 Task: Search one way flight ticket for 4 adults, 2 children, 2 infants in seat and 1 infant on lap in economy from New York/islip: Long Island Macarthur Airport to Jacksonville: Albert J. Ellis Airport on 8-3-2023. Choice of flights is American. Number of bags: 1 carry on bag. Price is upto 85000. Outbound departure time preference is 6:45. Return departure time preference is 16:45.
Action: Mouse moved to (290, 413)
Screenshot: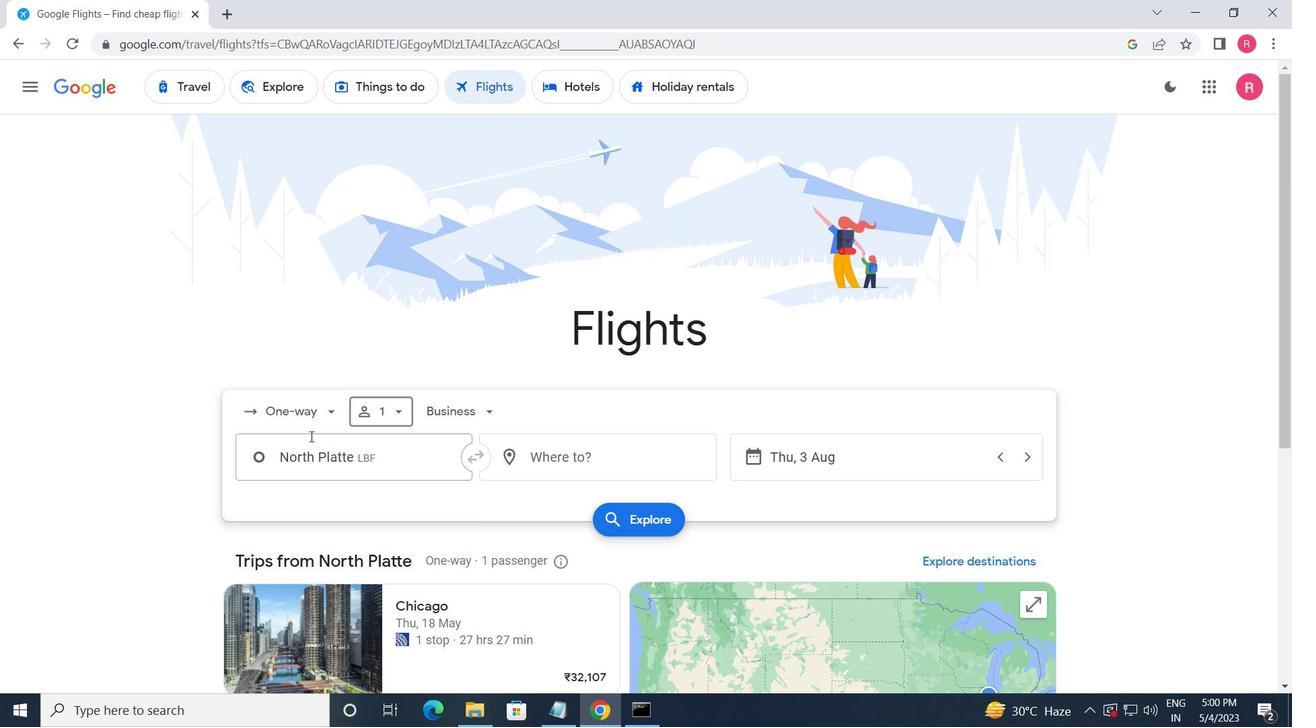 
Action: Mouse pressed left at (290, 413)
Screenshot: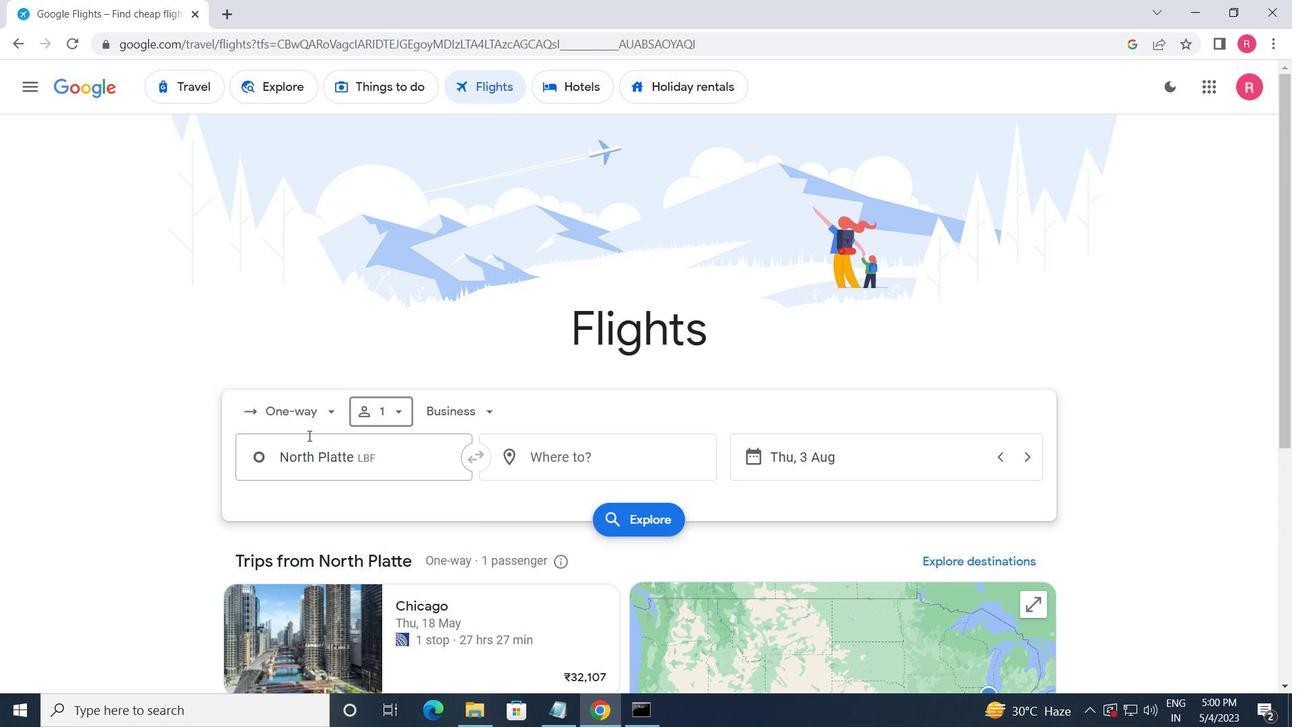 
Action: Mouse moved to (337, 479)
Screenshot: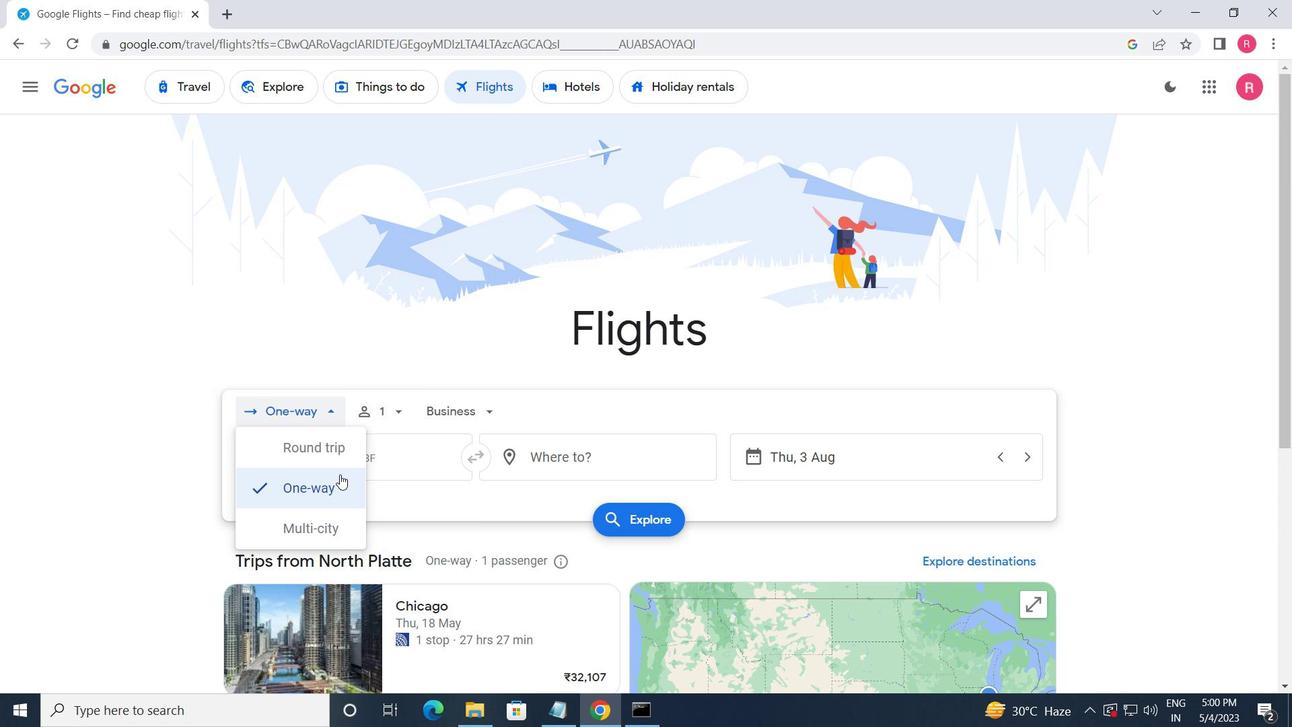 
Action: Mouse pressed left at (337, 479)
Screenshot: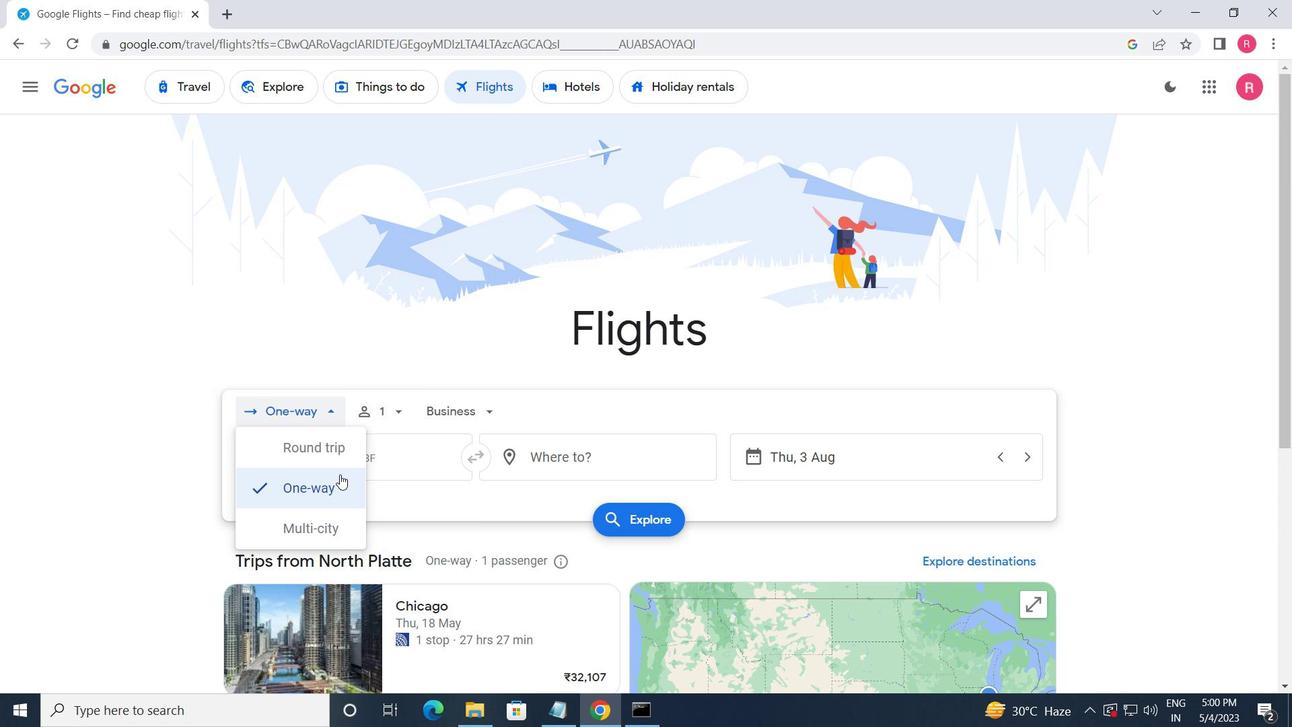 
Action: Mouse moved to (388, 417)
Screenshot: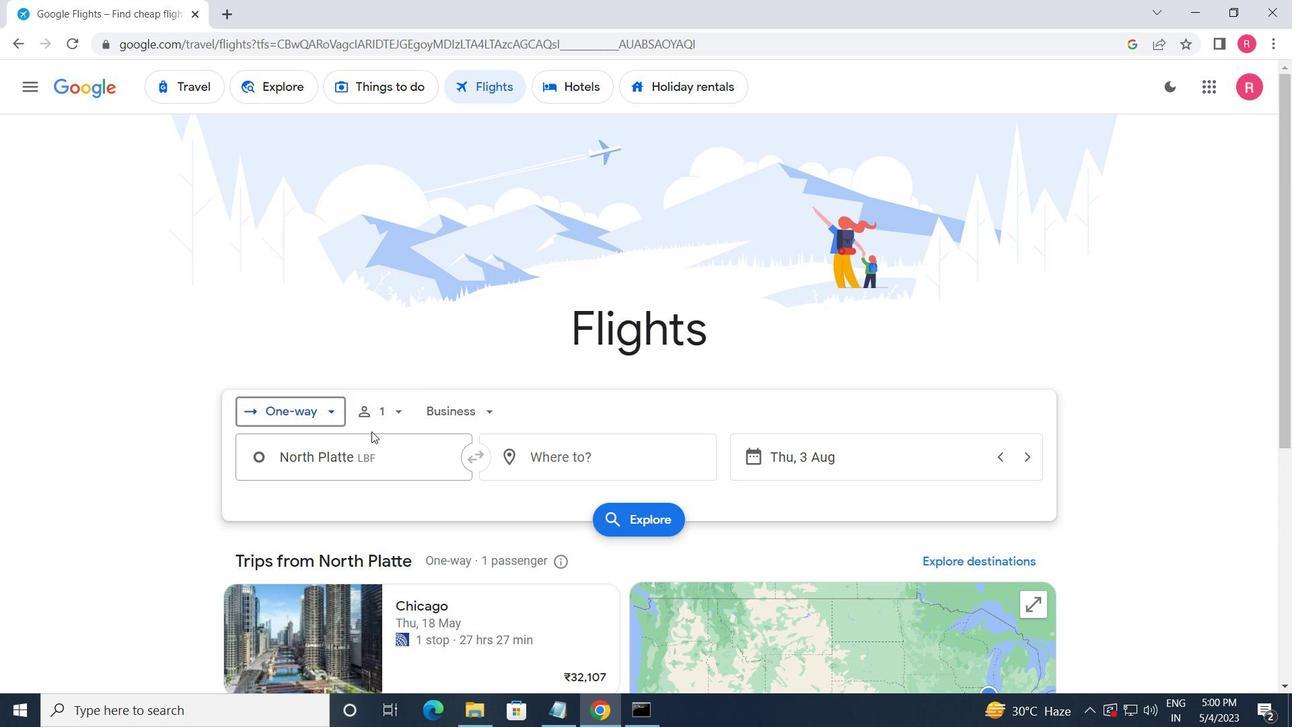 
Action: Mouse pressed left at (388, 417)
Screenshot: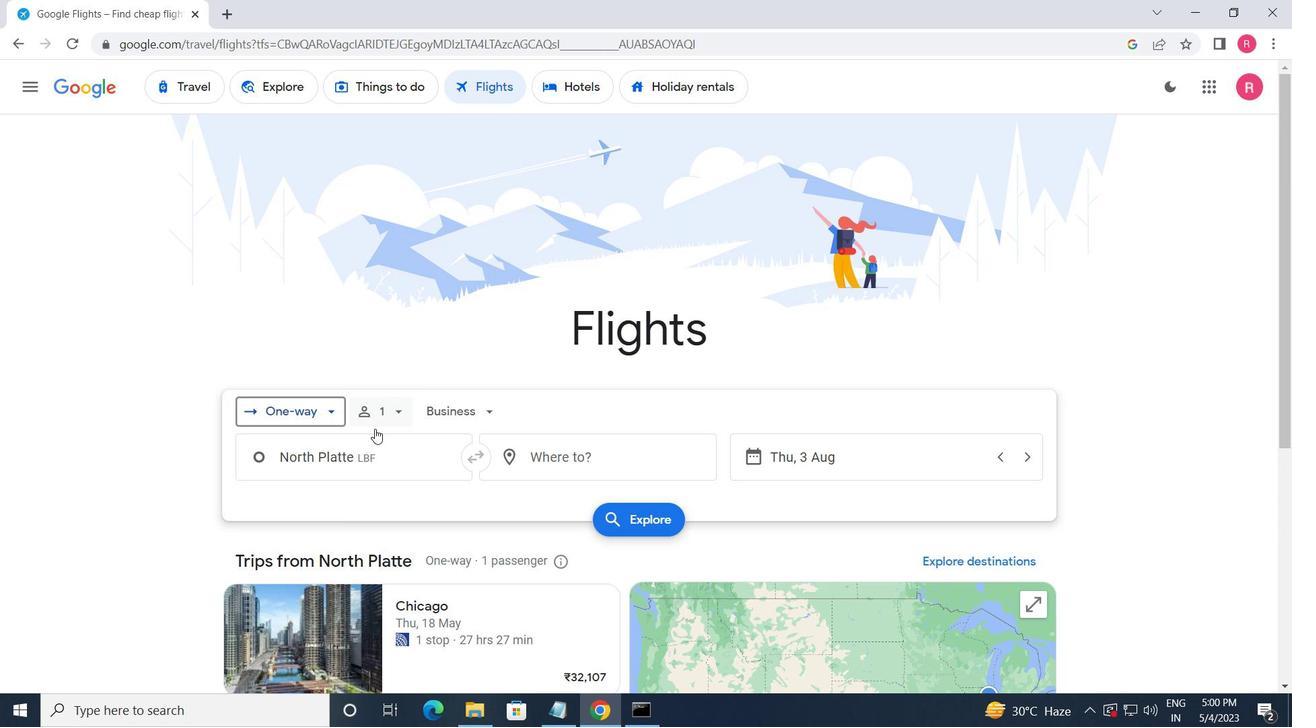 
Action: Mouse moved to (526, 461)
Screenshot: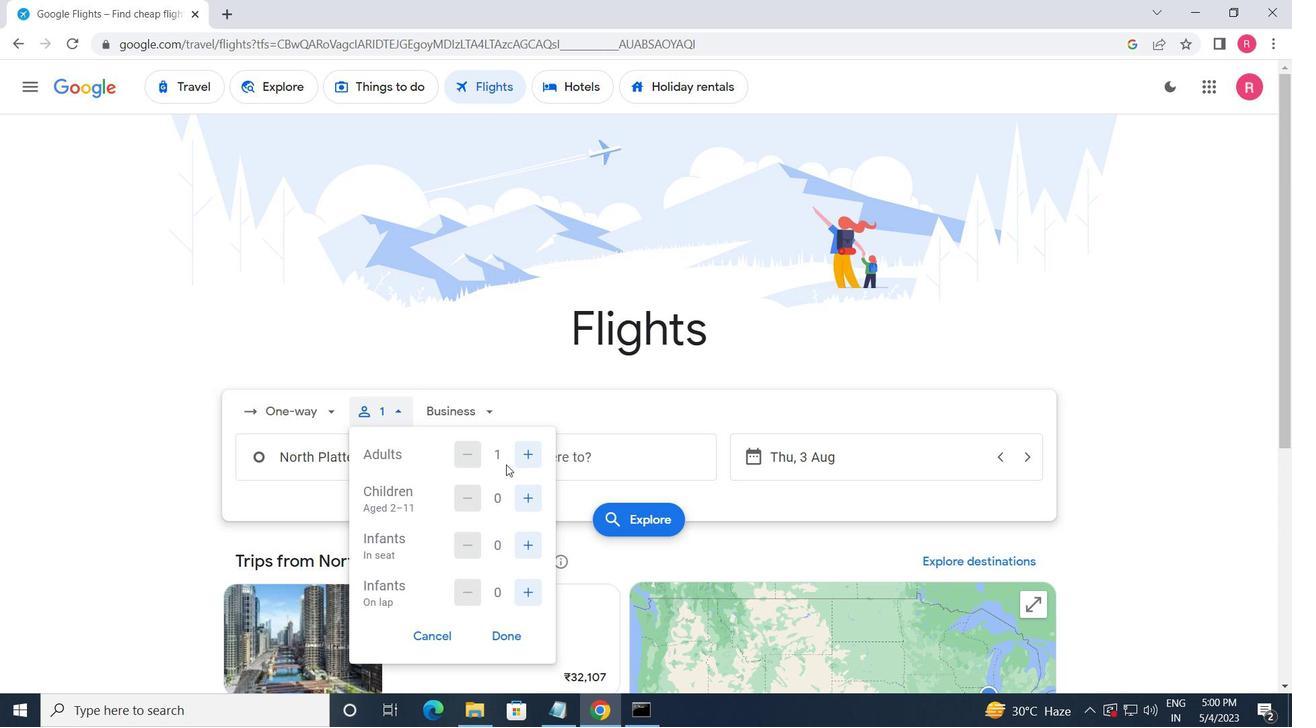 
Action: Mouse pressed left at (526, 461)
Screenshot: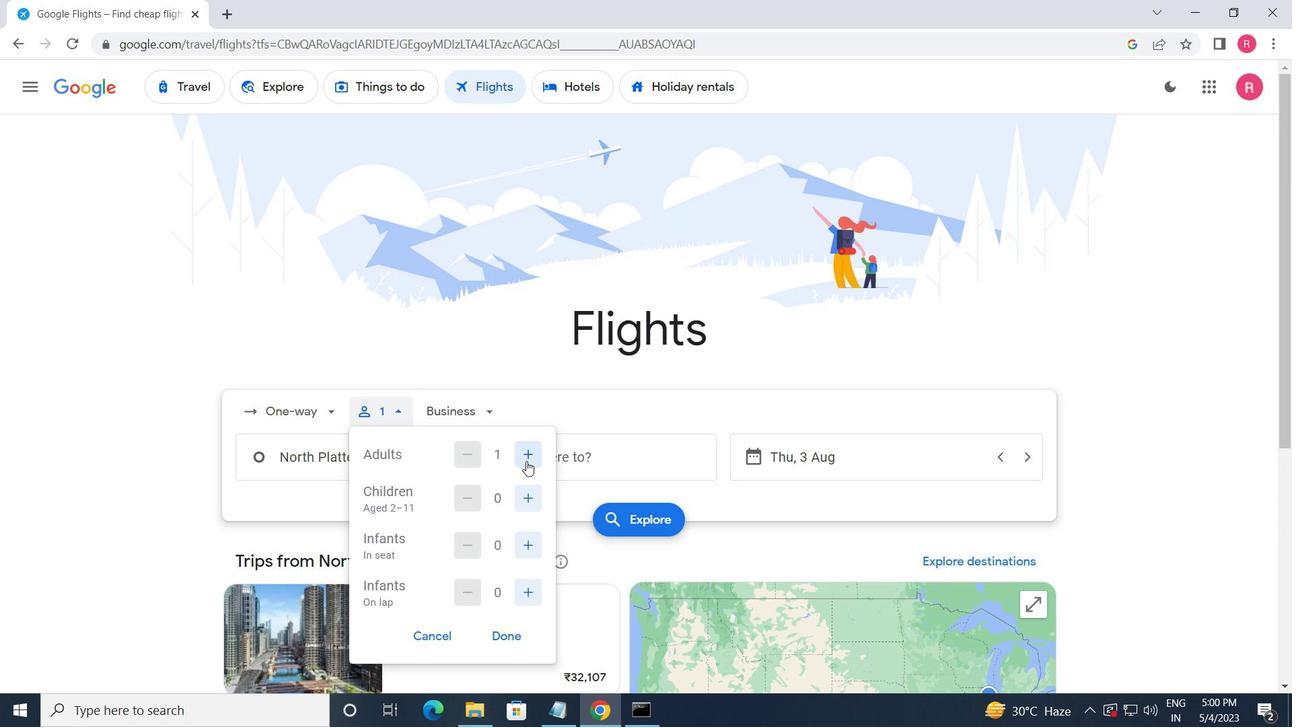 
Action: Mouse moved to (526, 460)
Screenshot: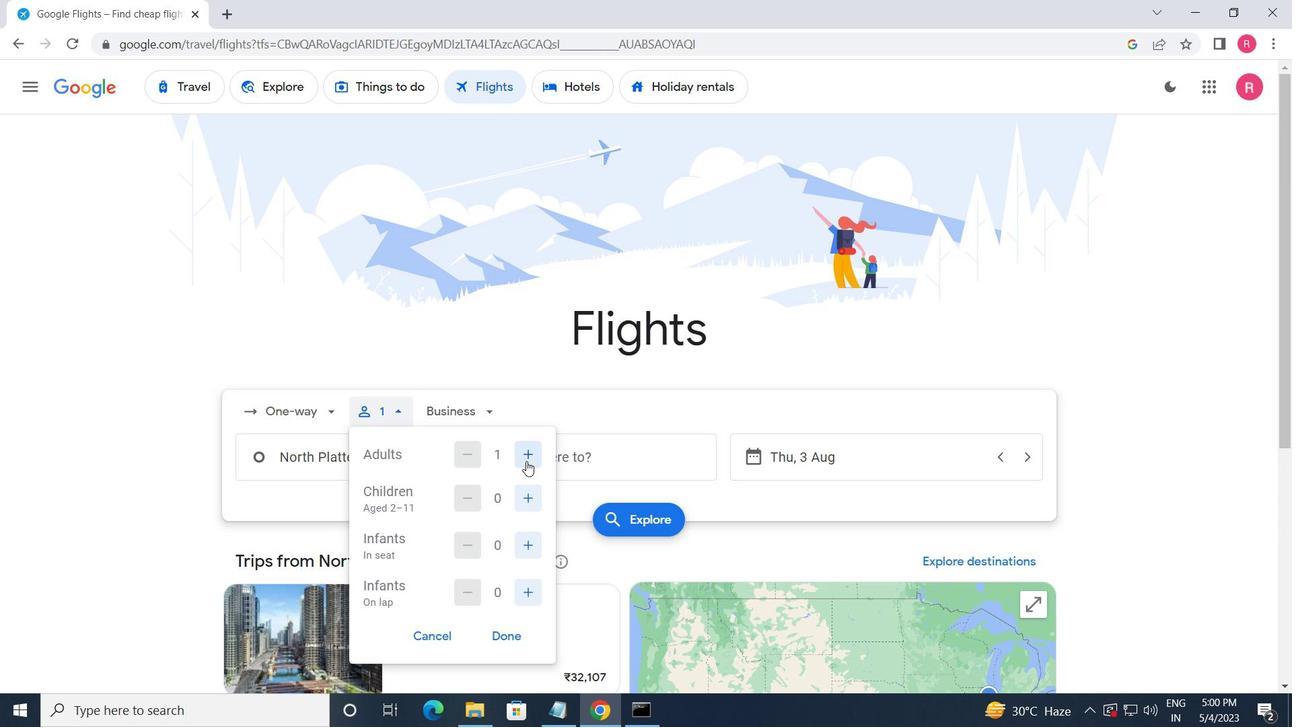 
Action: Mouse pressed left at (526, 460)
Screenshot: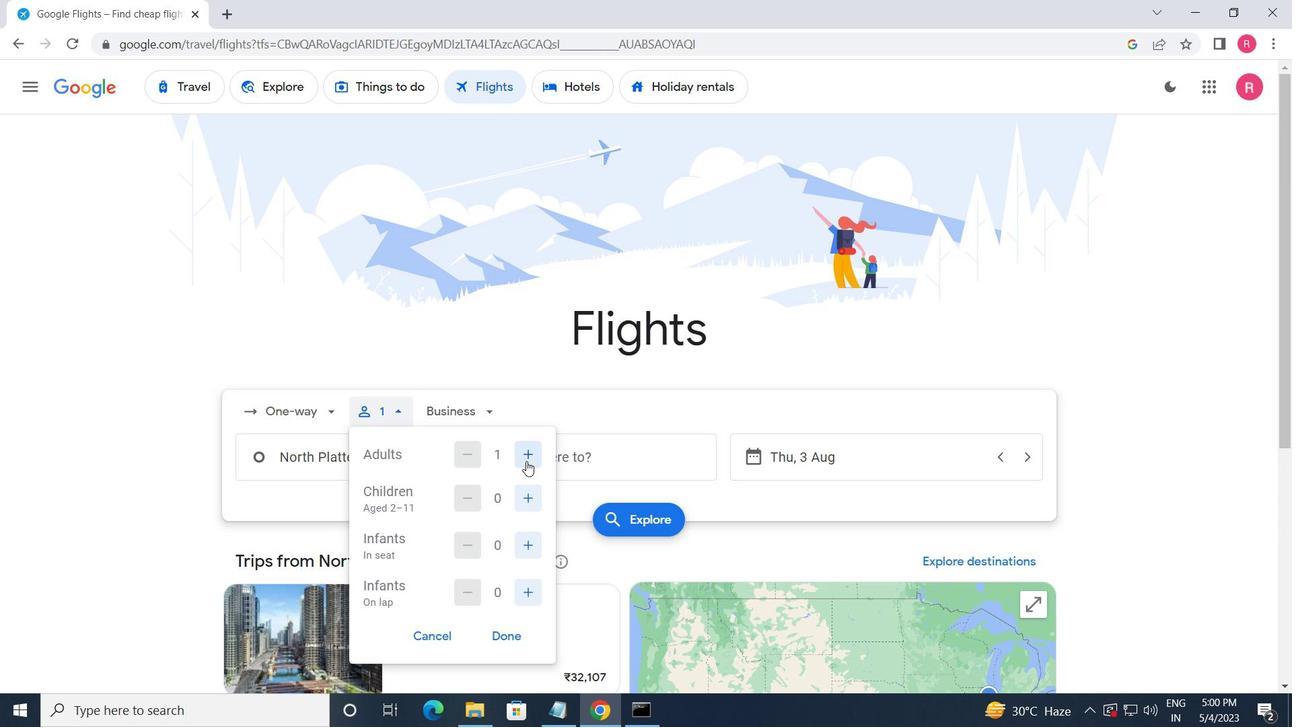 
Action: Mouse moved to (526, 459)
Screenshot: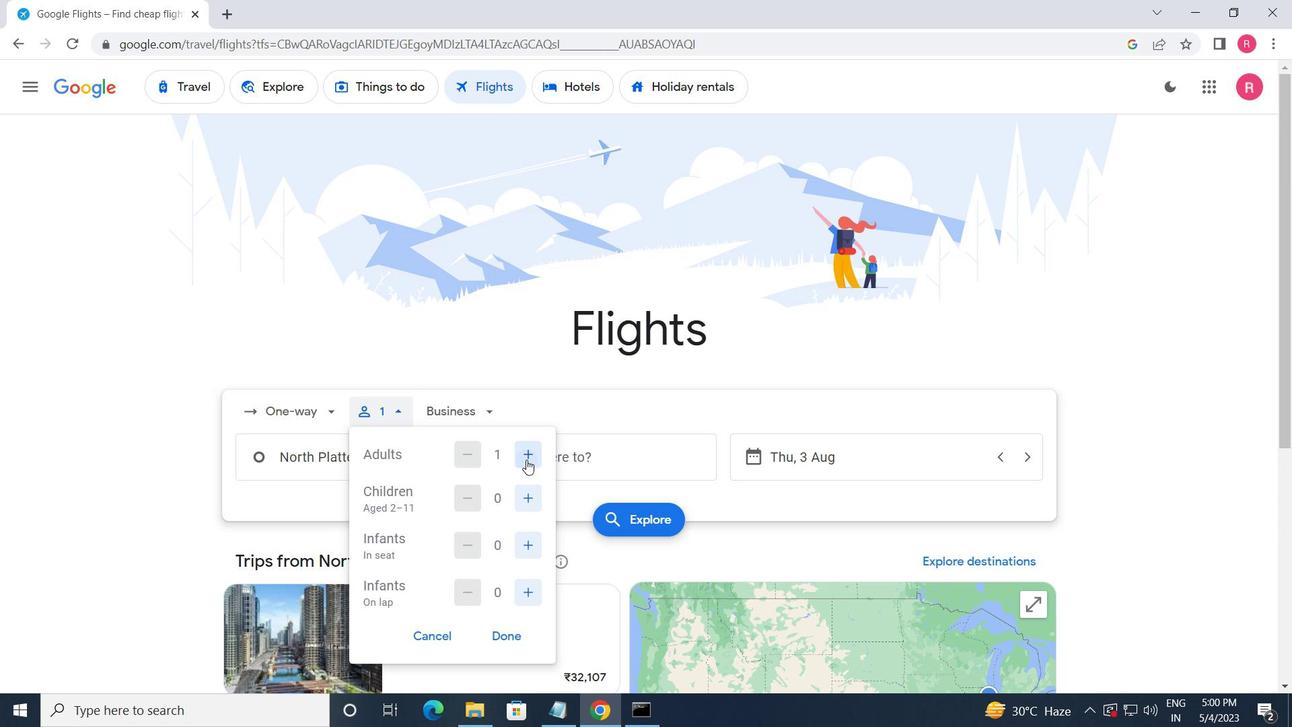 
Action: Mouse pressed left at (526, 459)
Screenshot: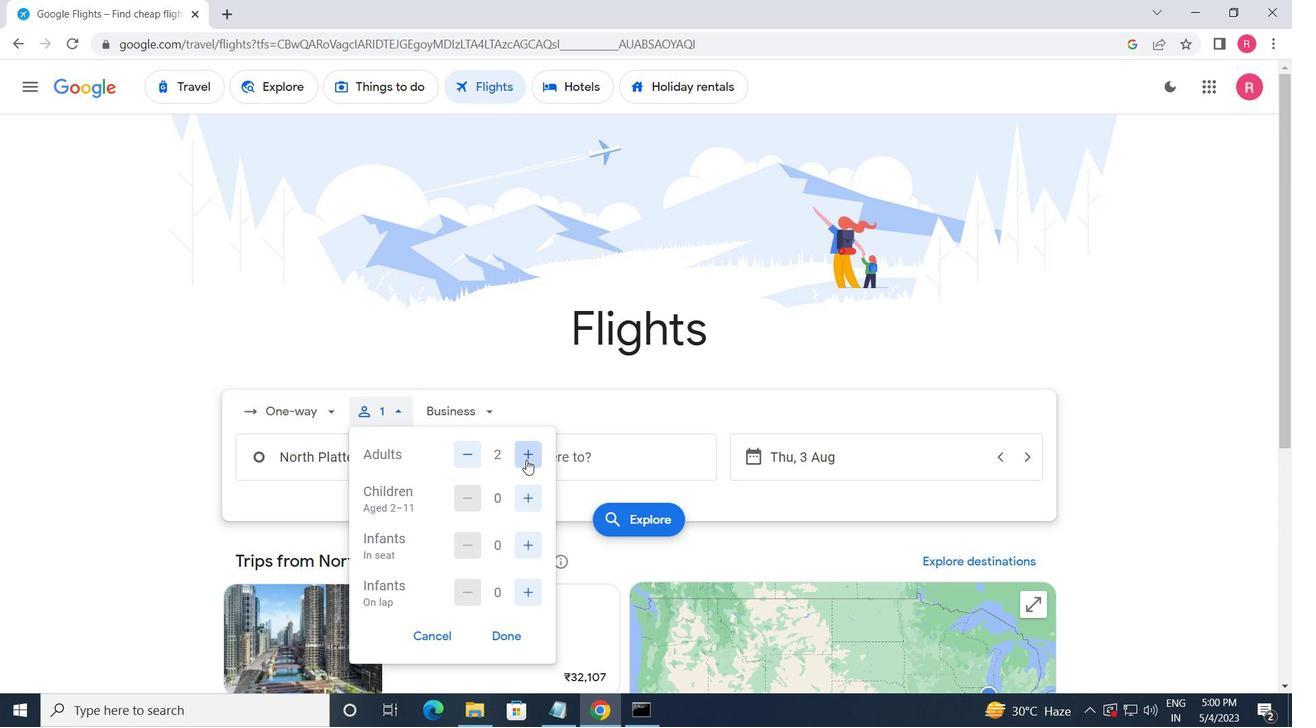 
Action: Mouse moved to (531, 492)
Screenshot: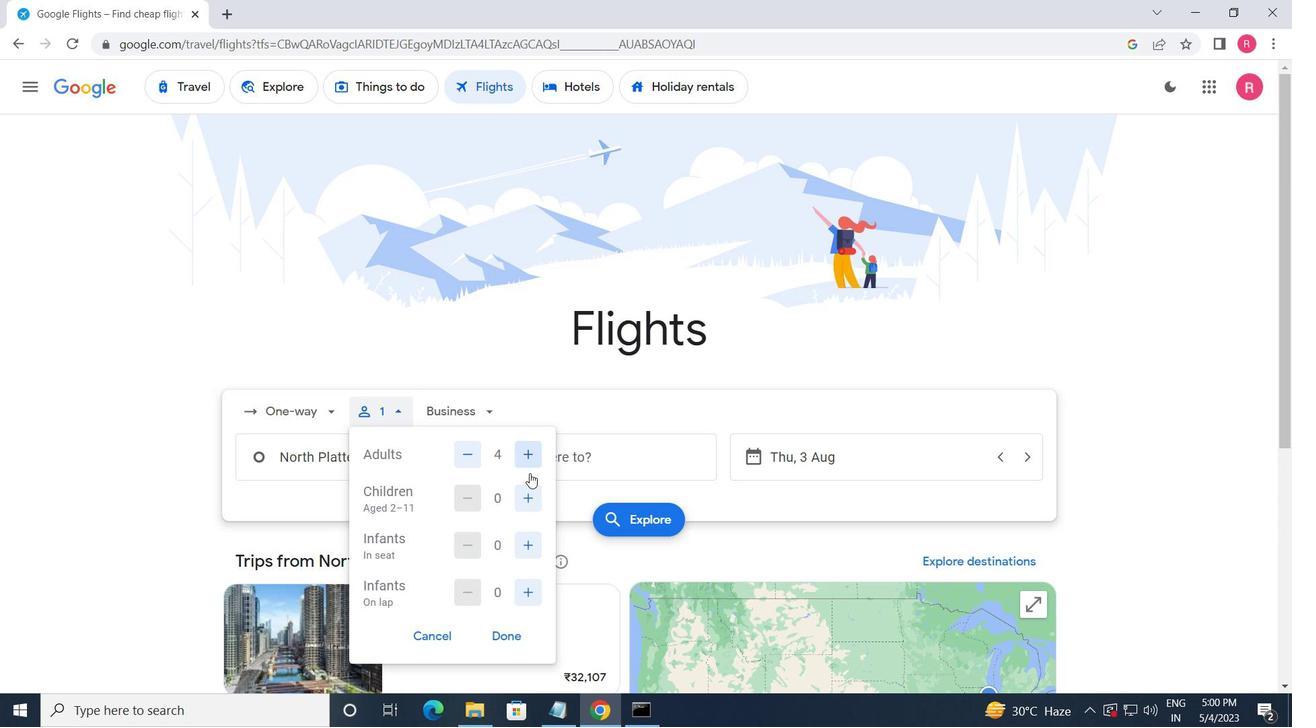
Action: Mouse pressed left at (531, 492)
Screenshot: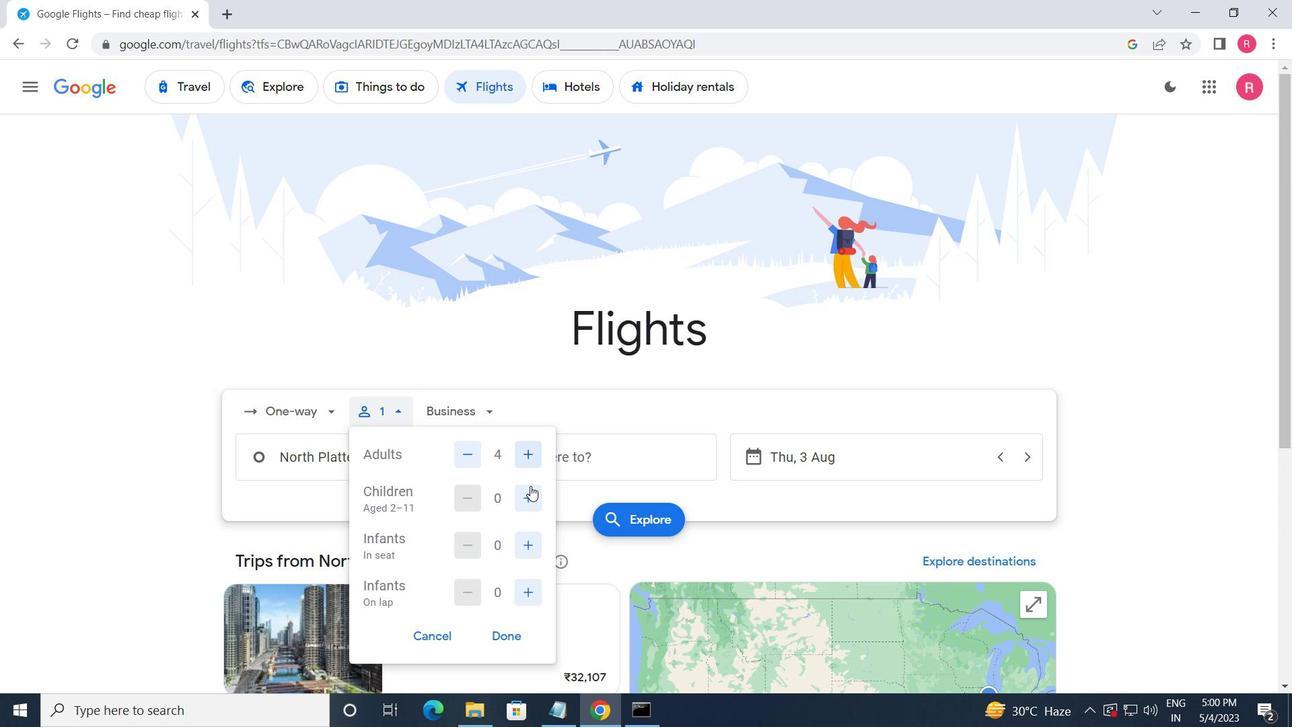 
Action: Mouse pressed left at (531, 492)
Screenshot: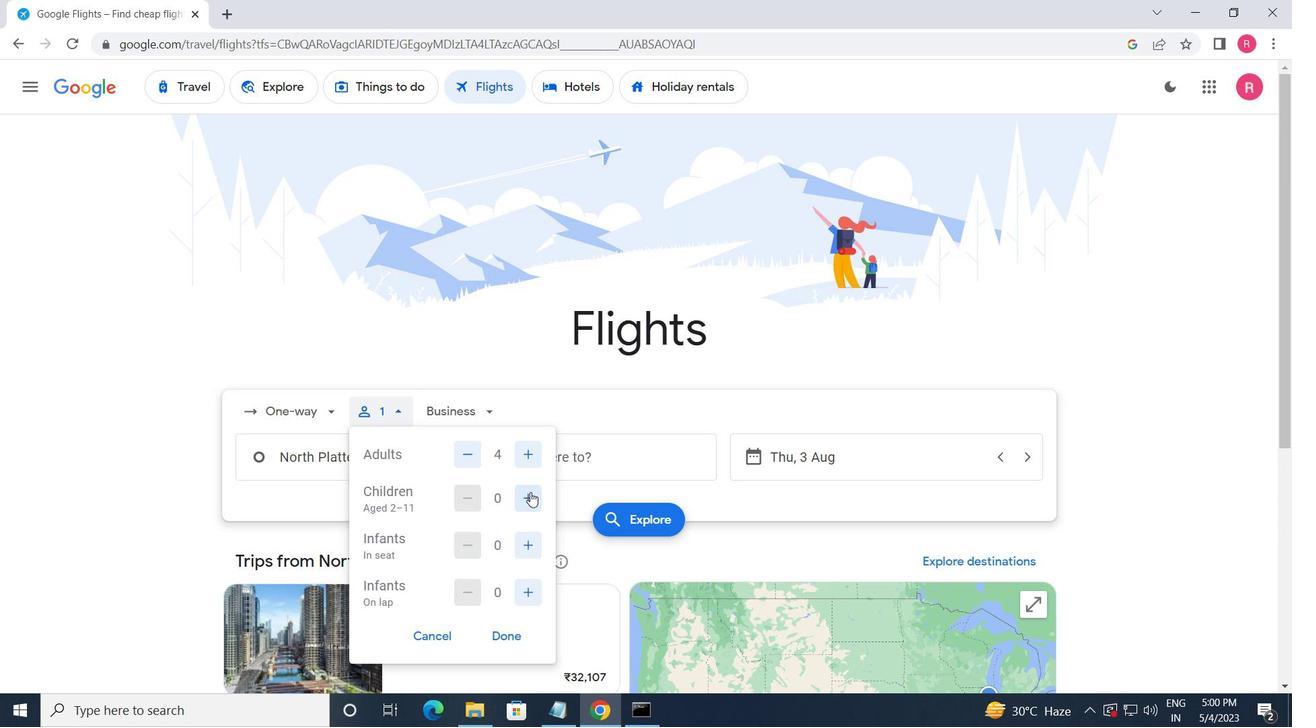 
Action: Mouse moved to (525, 546)
Screenshot: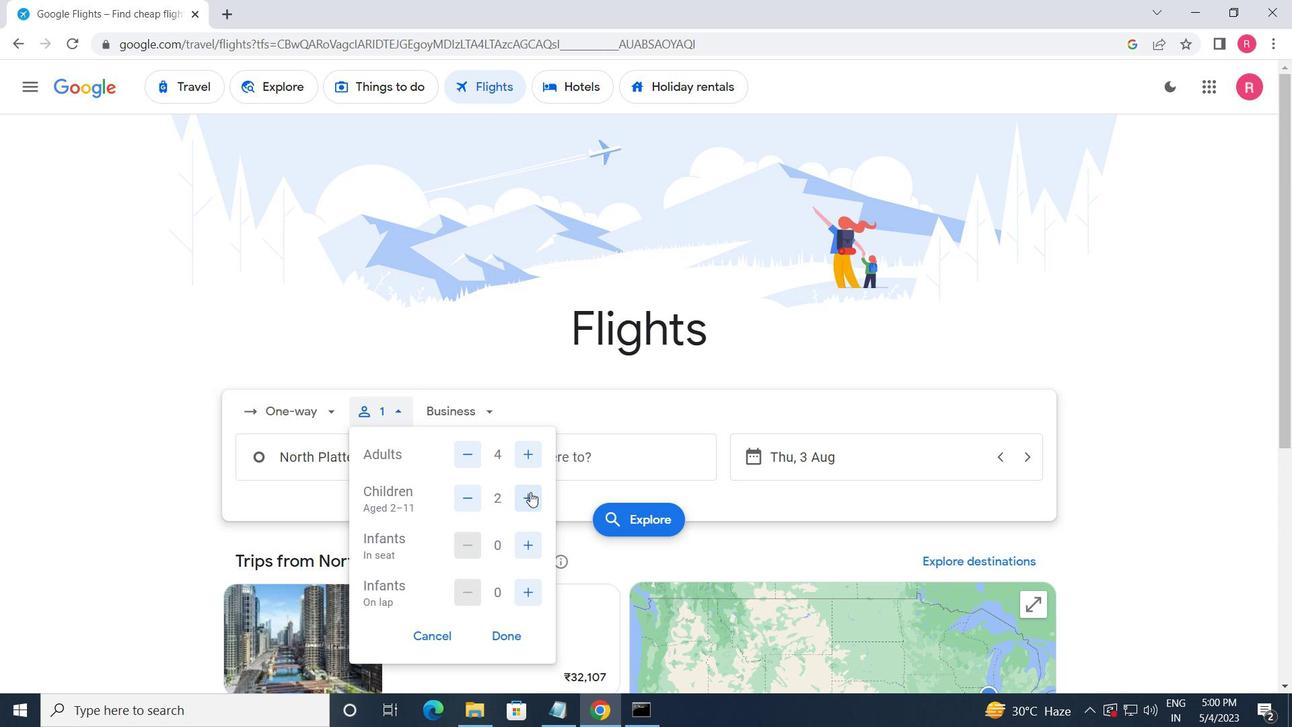 
Action: Mouse pressed left at (525, 546)
Screenshot: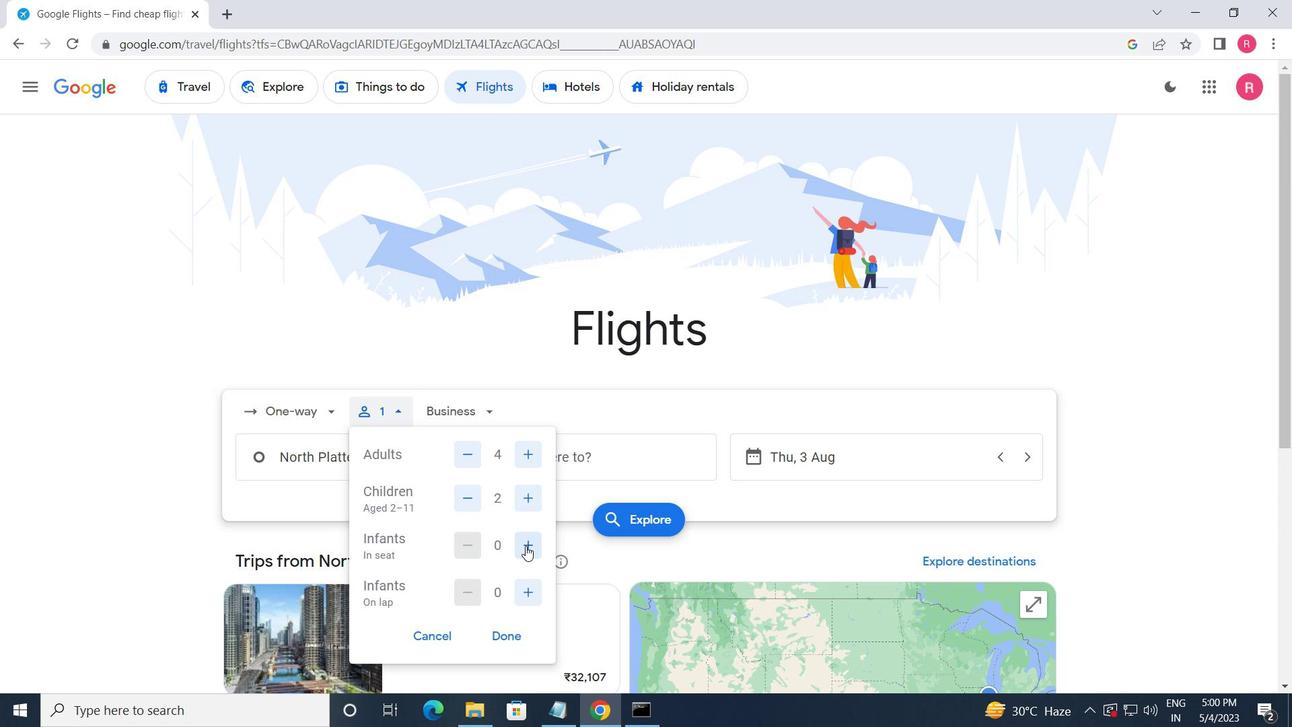 
Action: Mouse pressed left at (525, 546)
Screenshot: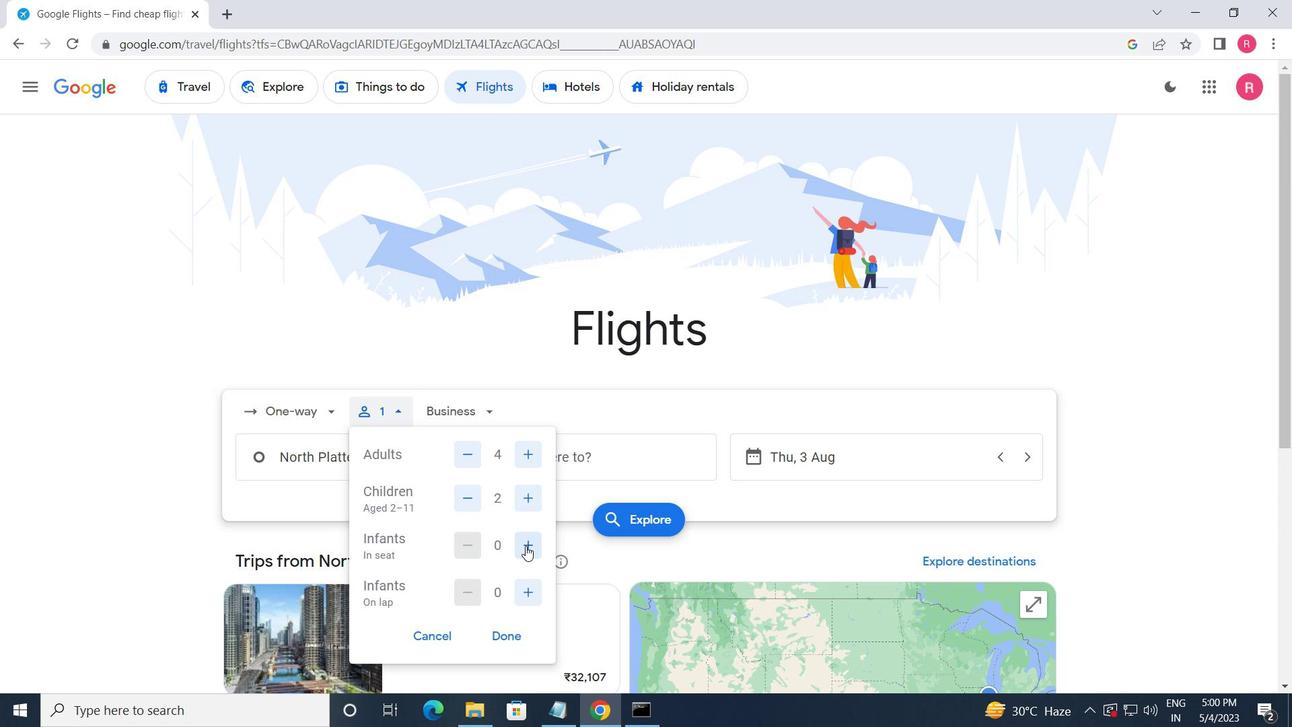 
Action: Mouse moved to (532, 587)
Screenshot: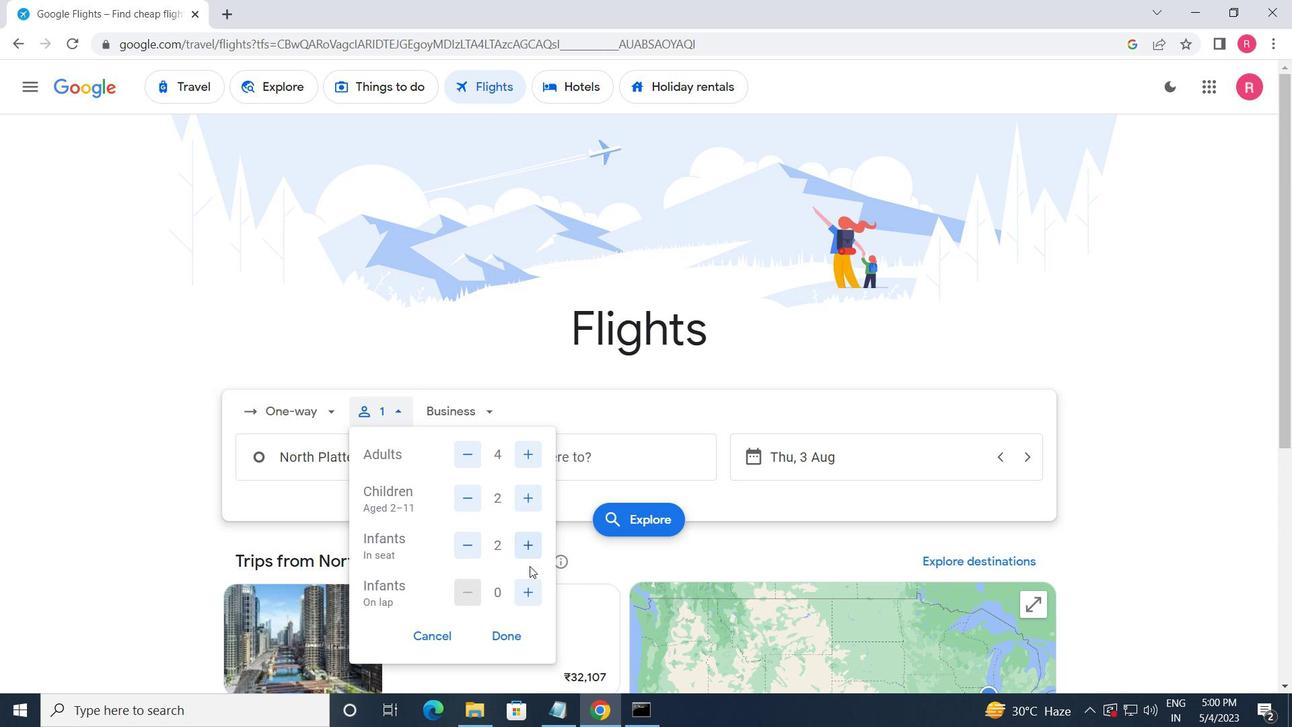 
Action: Mouse pressed left at (532, 587)
Screenshot: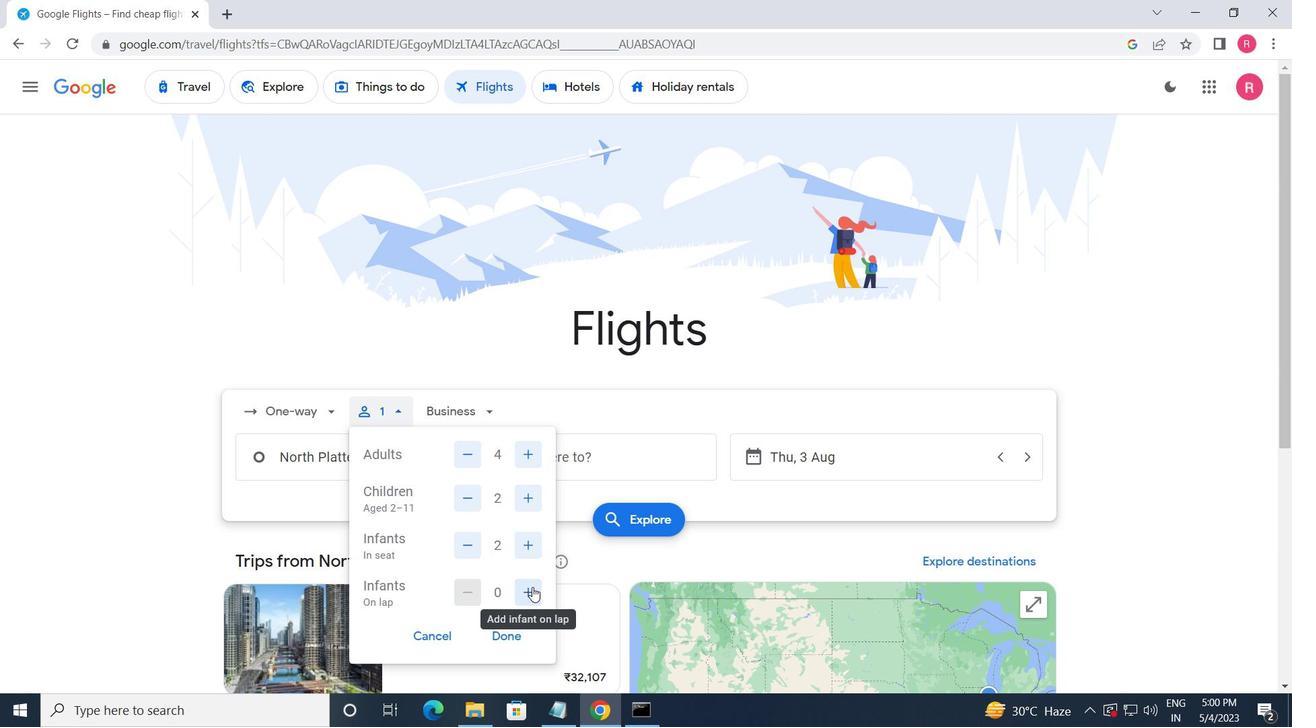 
Action: Mouse moved to (456, 402)
Screenshot: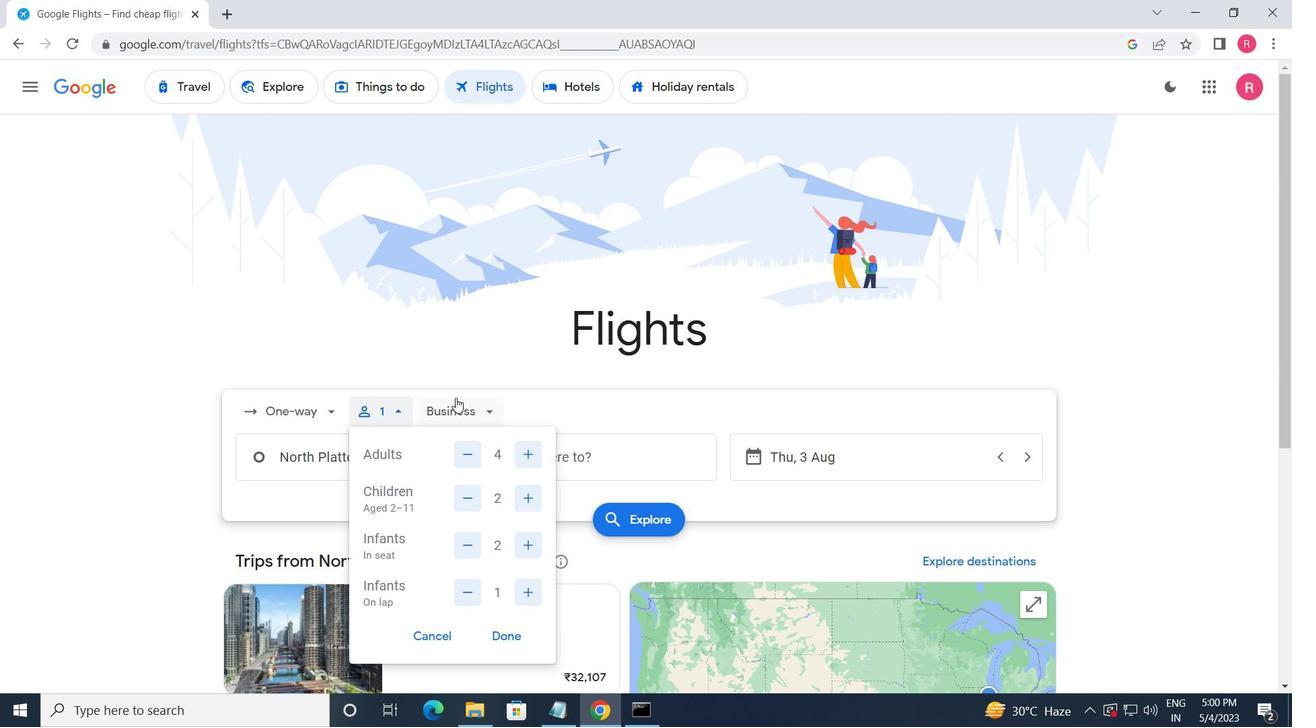 
Action: Mouse pressed left at (456, 402)
Screenshot: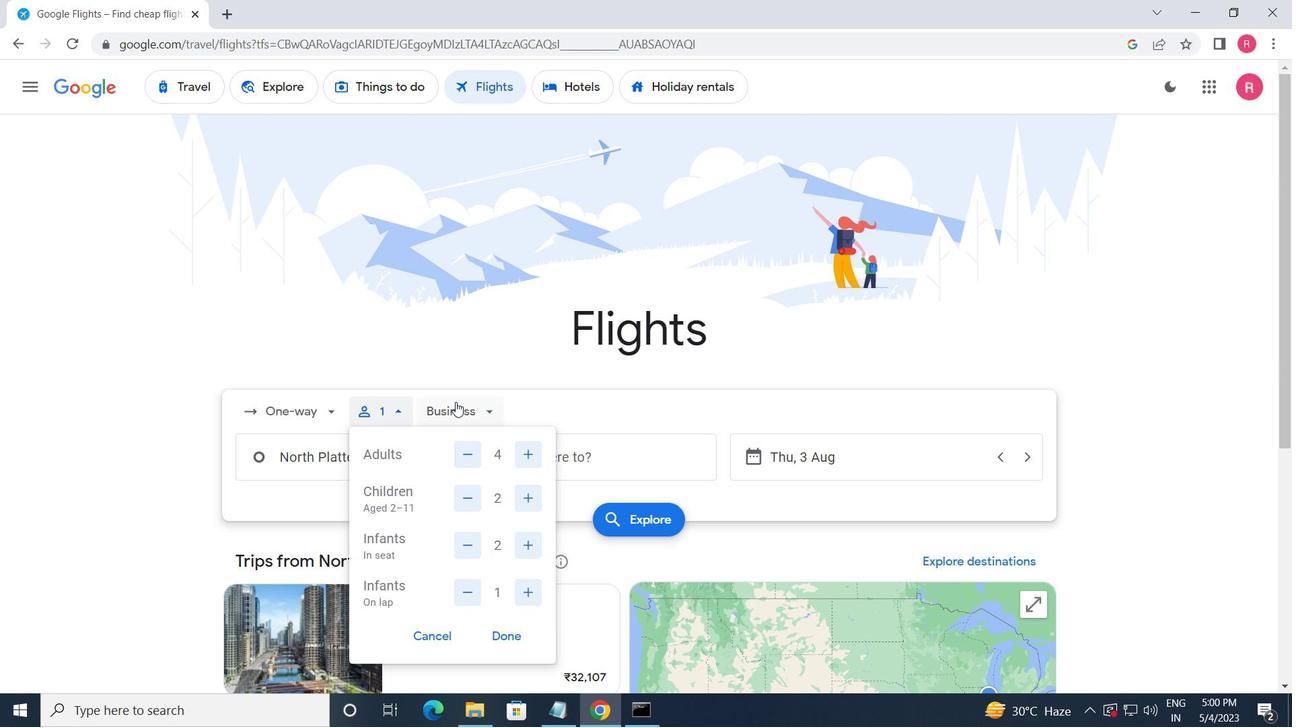 
Action: Mouse moved to (484, 461)
Screenshot: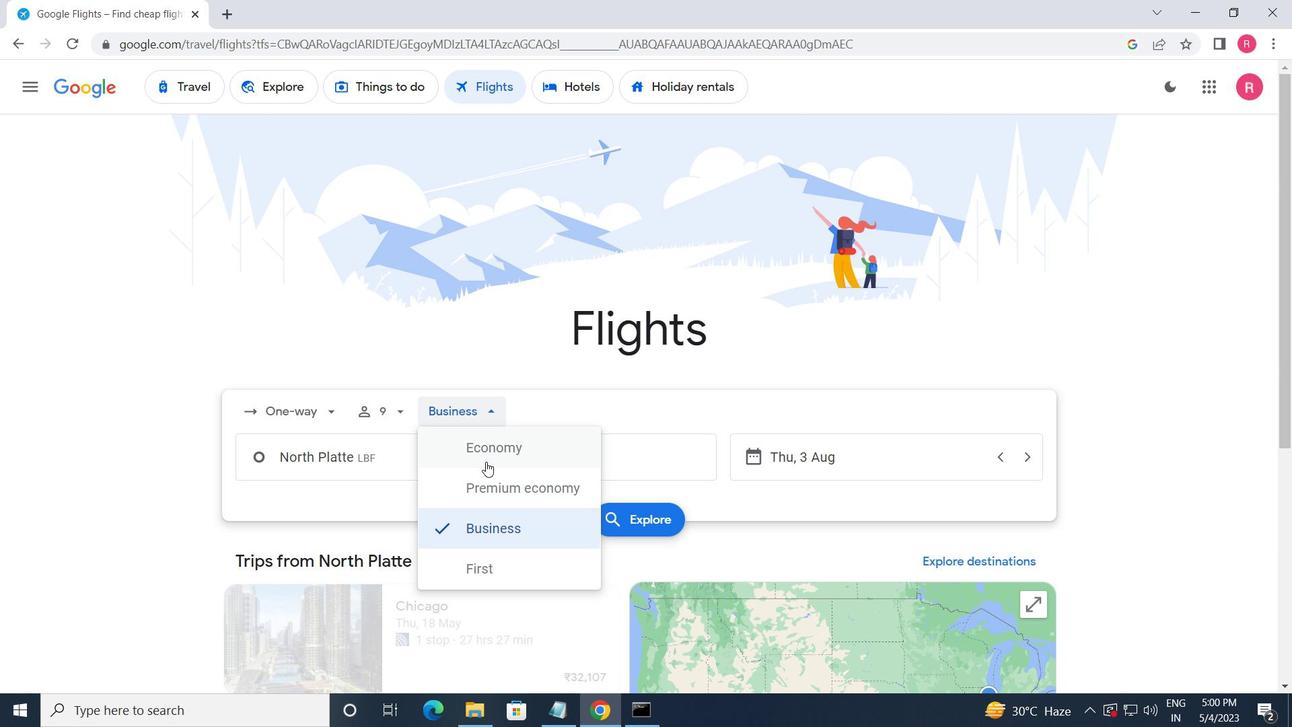 
Action: Mouse pressed left at (484, 461)
Screenshot: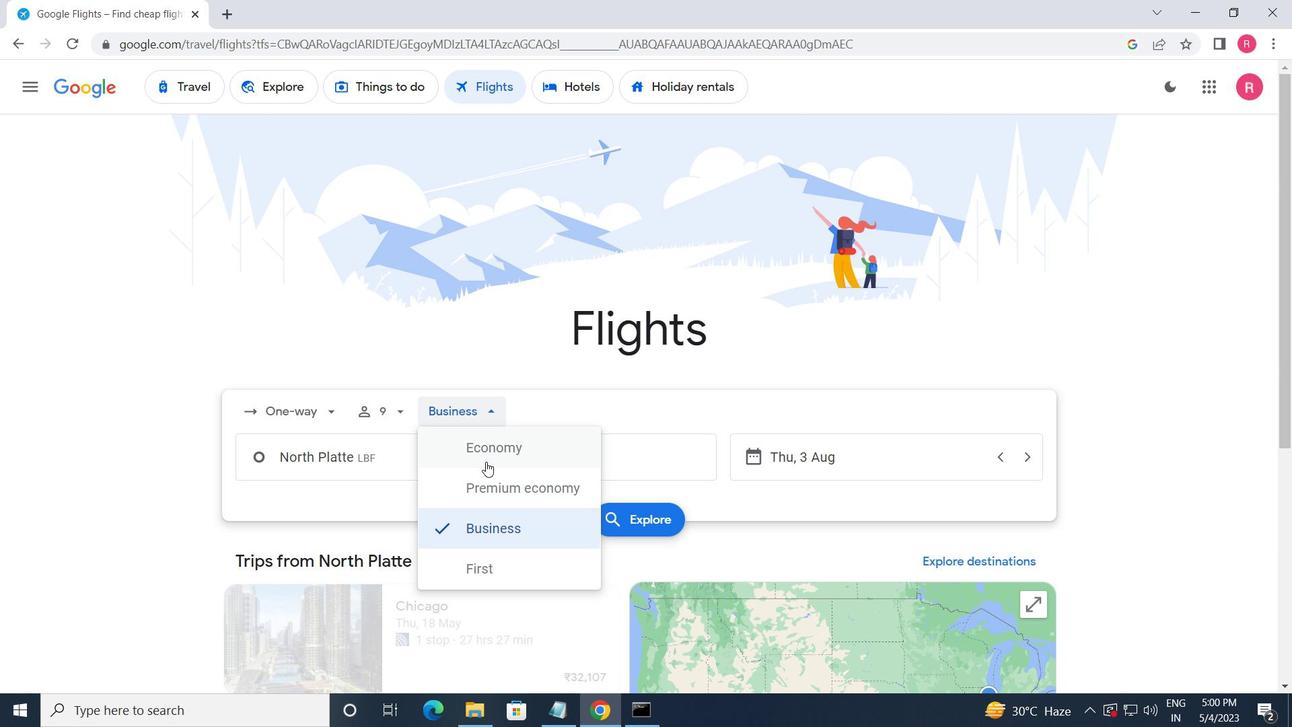 
Action: Mouse moved to (405, 466)
Screenshot: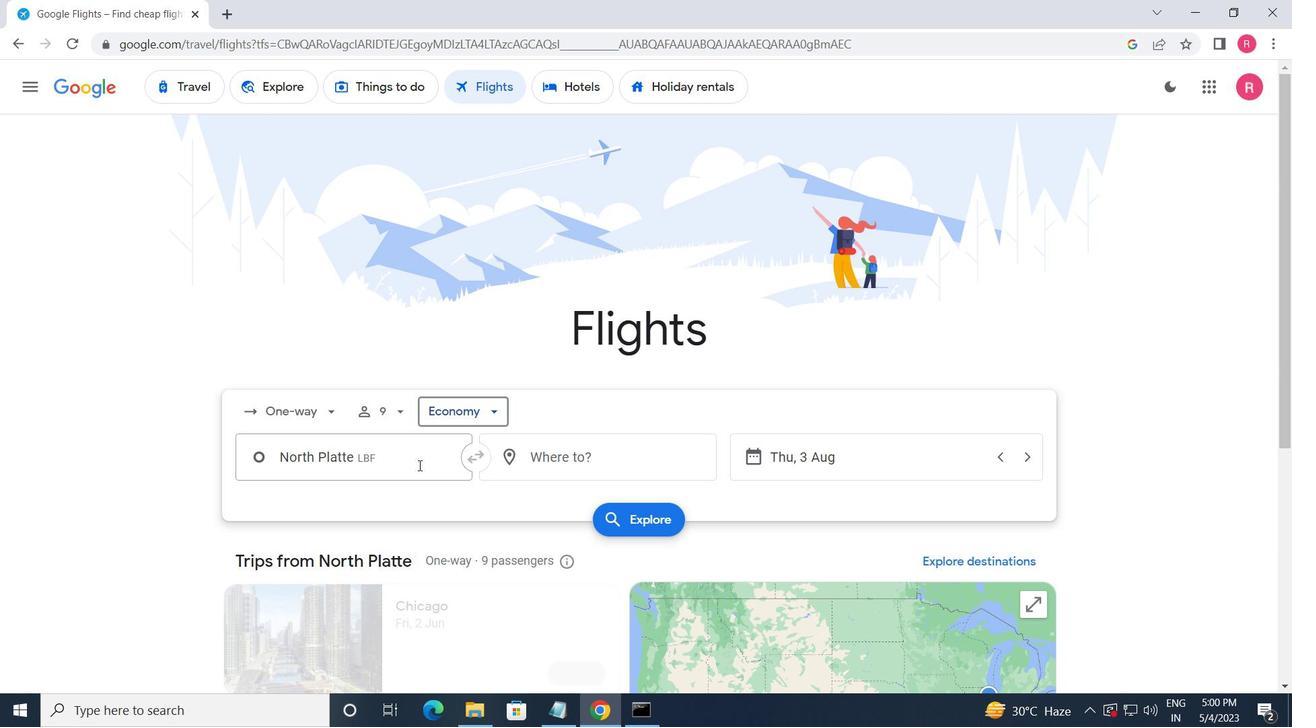
Action: Mouse pressed left at (405, 466)
Screenshot: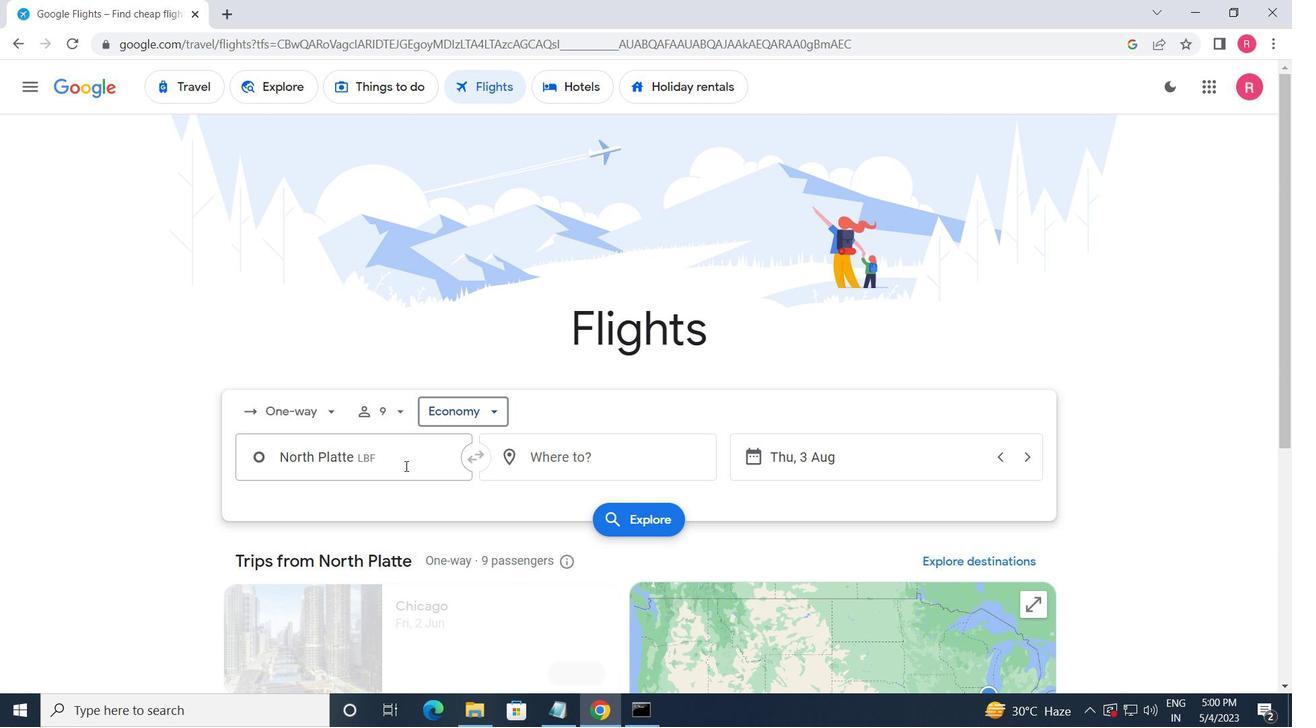 
Action: Key pressed <Key.backspace><Key.shift_r>New<Key.space><Key.backspace><Key.backspace><Key.backspace><Key.backspace><Key.backspace><Key.backspace><Key.backspace><Key.backspace><Key.backspace><Key.backspace><Key.backspace><Key.shift_r>Long<Key.space><Key.shift_r>Is
Screenshot: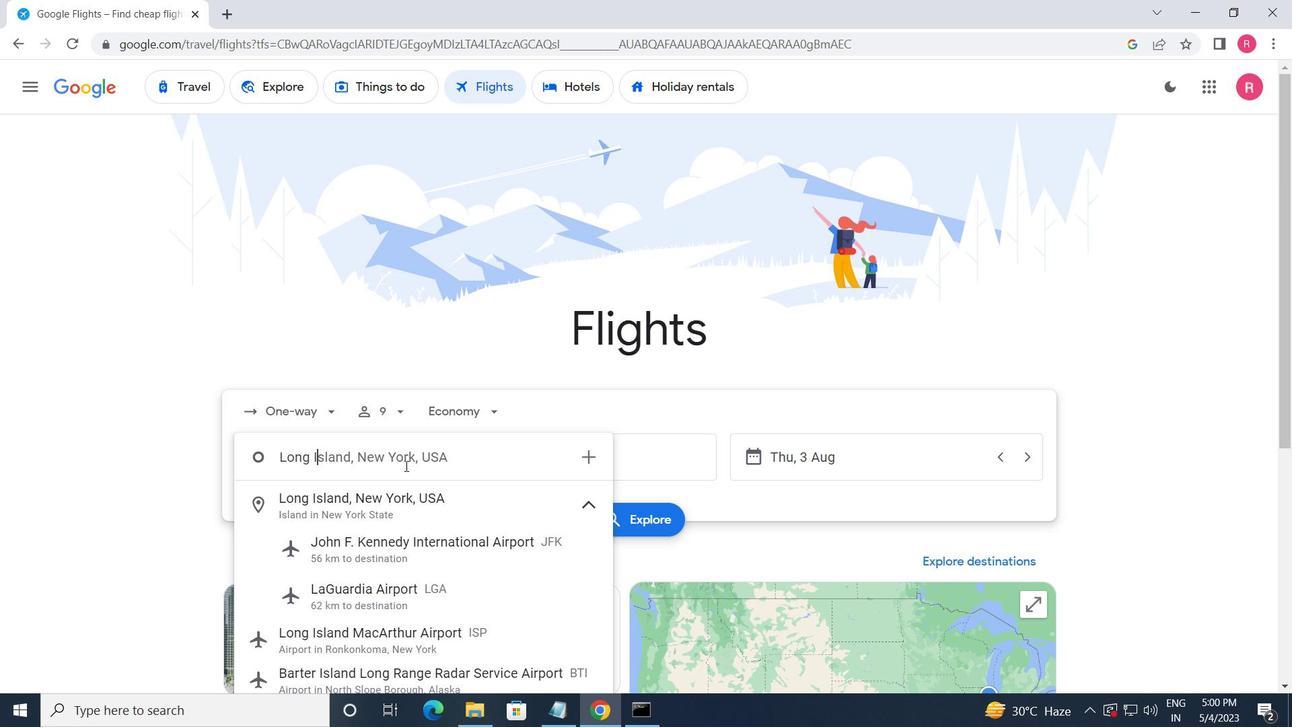 
Action: Mouse moved to (372, 626)
Screenshot: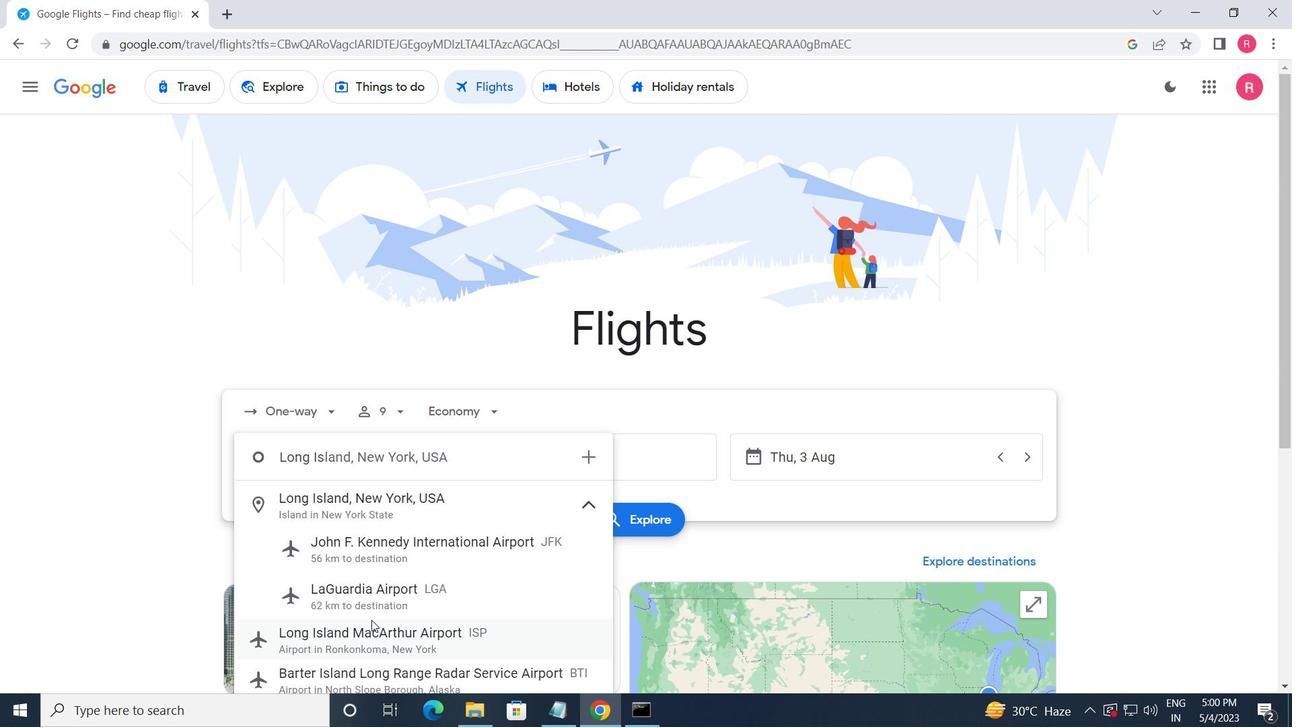
Action: Mouse pressed left at (372, 626)
Screenshot: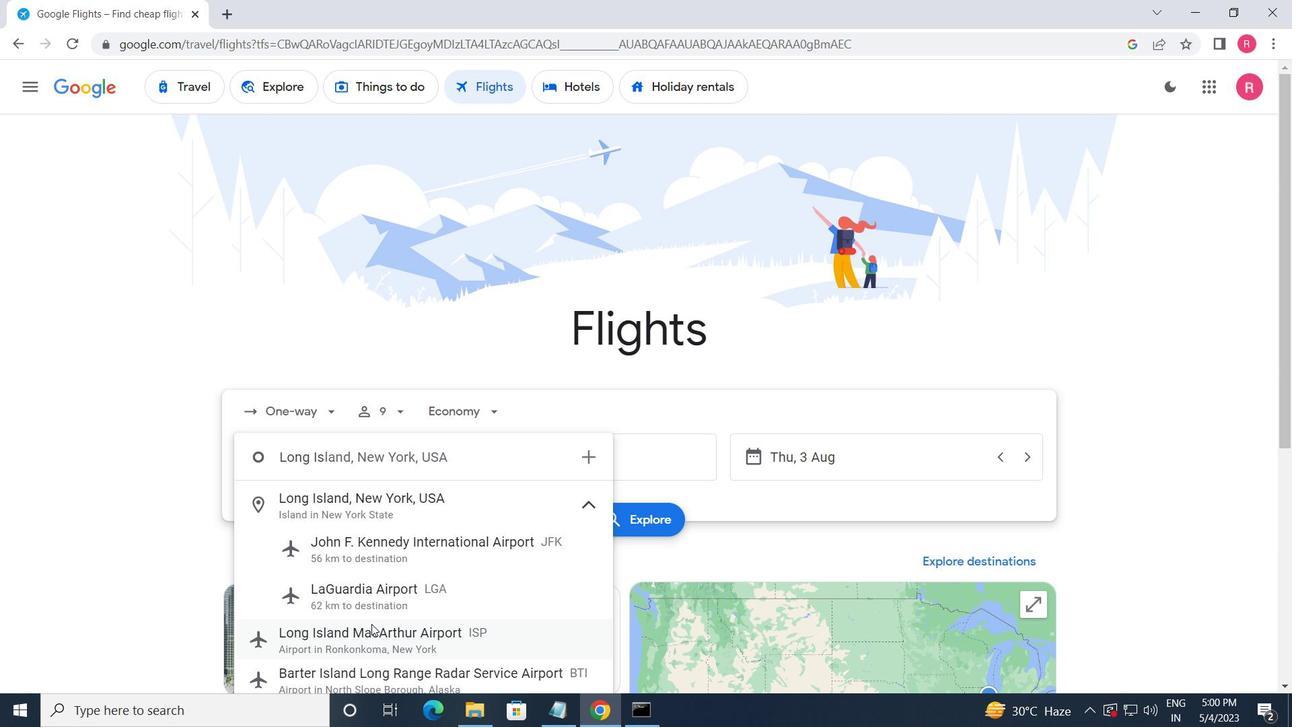
Action: Mouse moved to (618, 466)
Screenshot: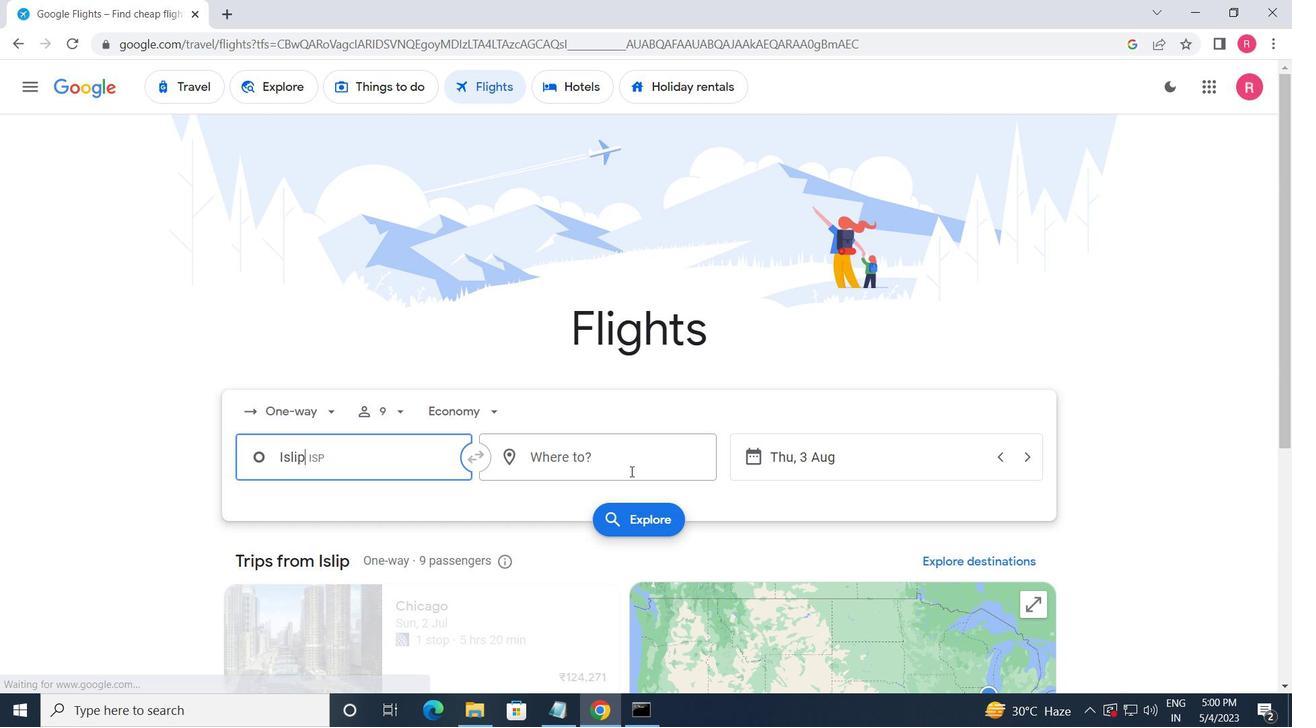 
Action: Mouse pressed left at (618, 466)
Screenshot: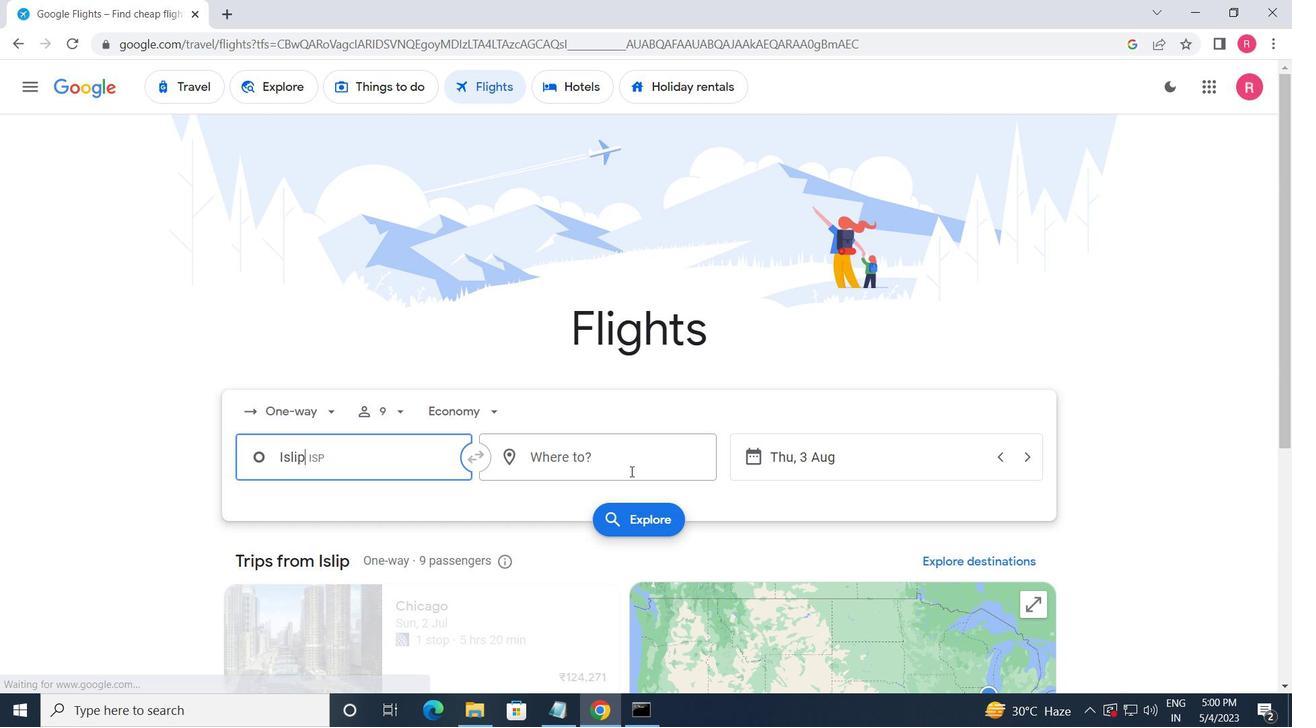 
Action: Mouse moved to (609, 630)
Screenshot: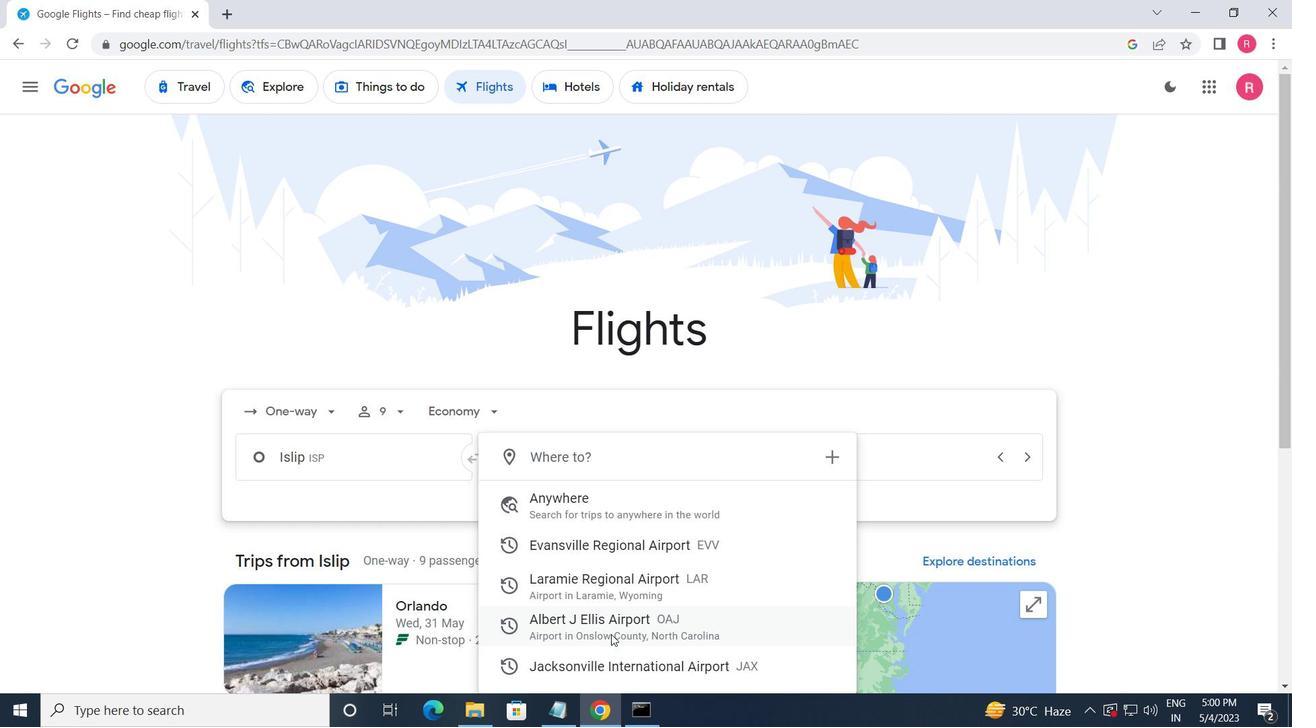 
Action: Mouse pressed left at (609, 630)
Screenshot: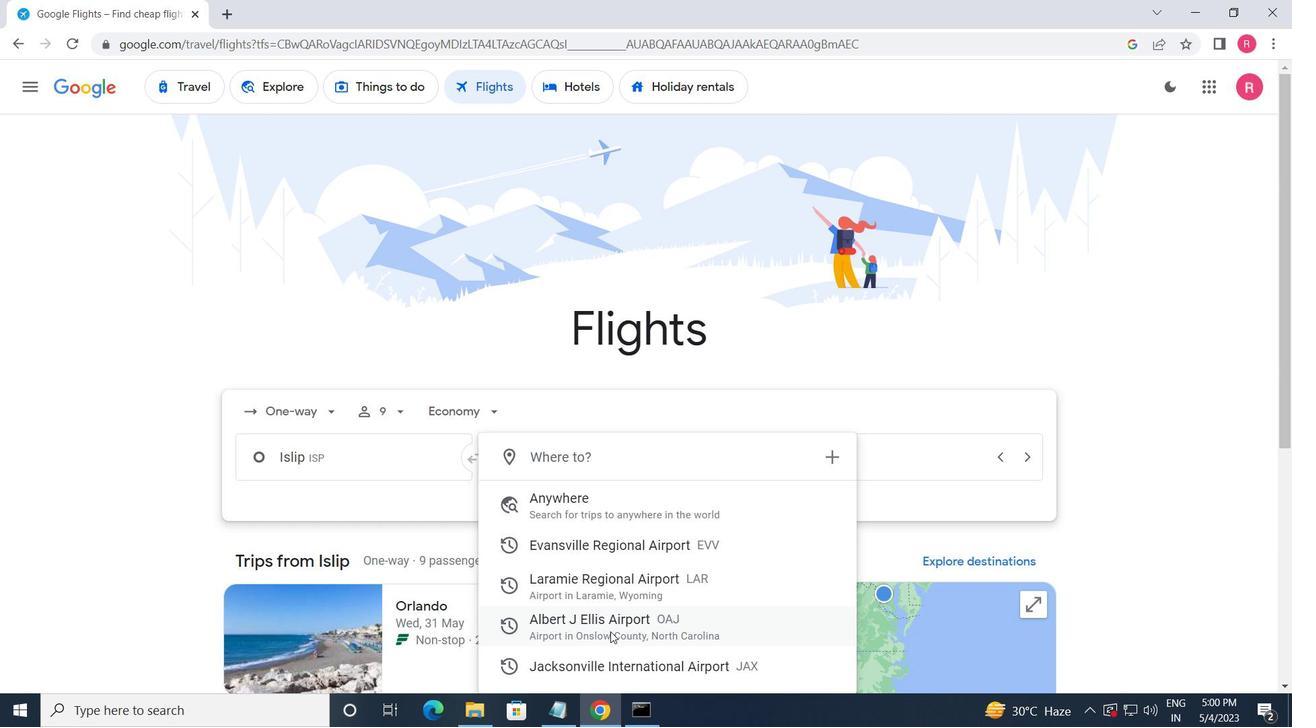 
Action: Mouse moved to (867, 457)
Screenshot: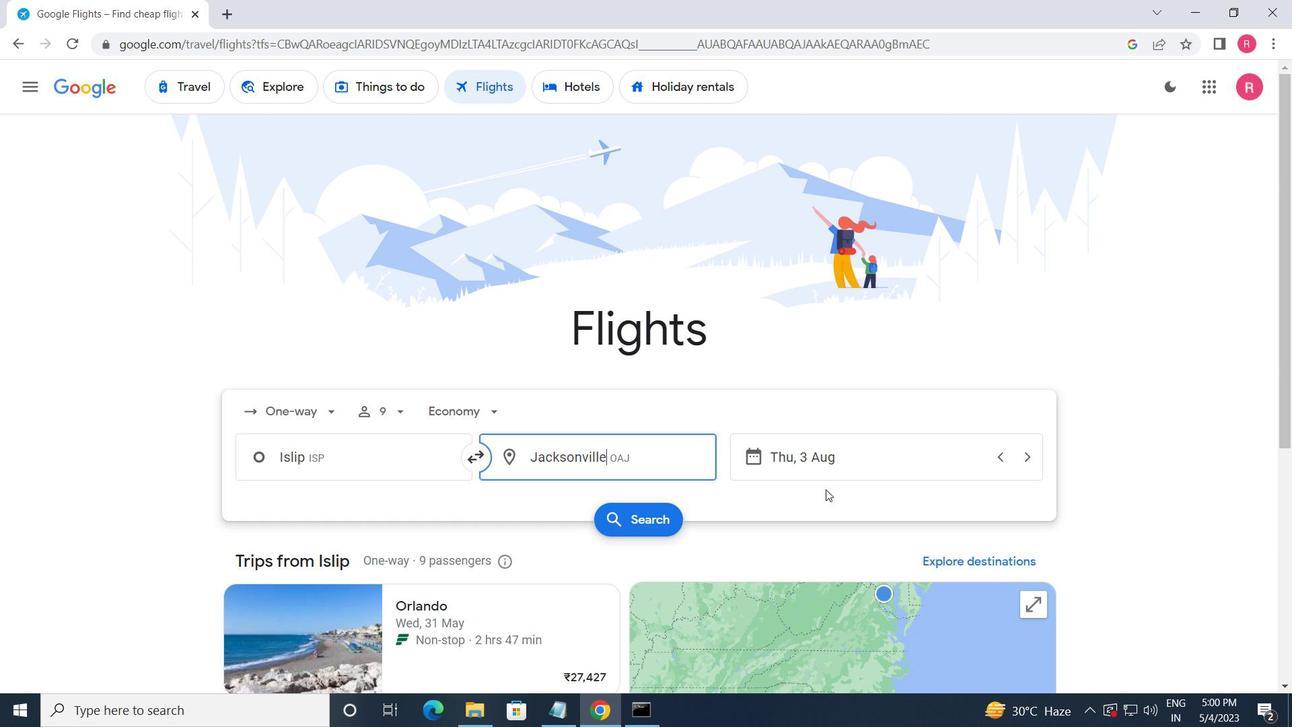 
Action: Mouse pressed left at (867, 457)
Screenshot: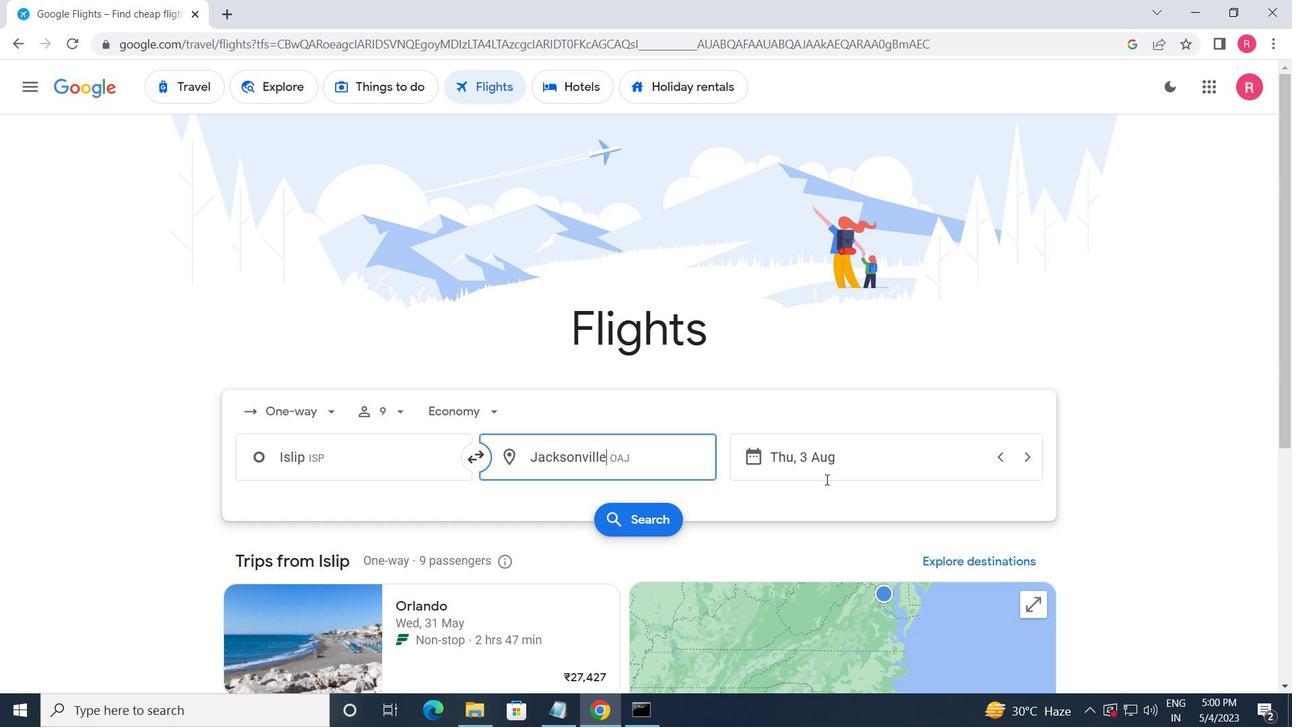 
Action: Mouse moved to (606, 392)
Screenshot: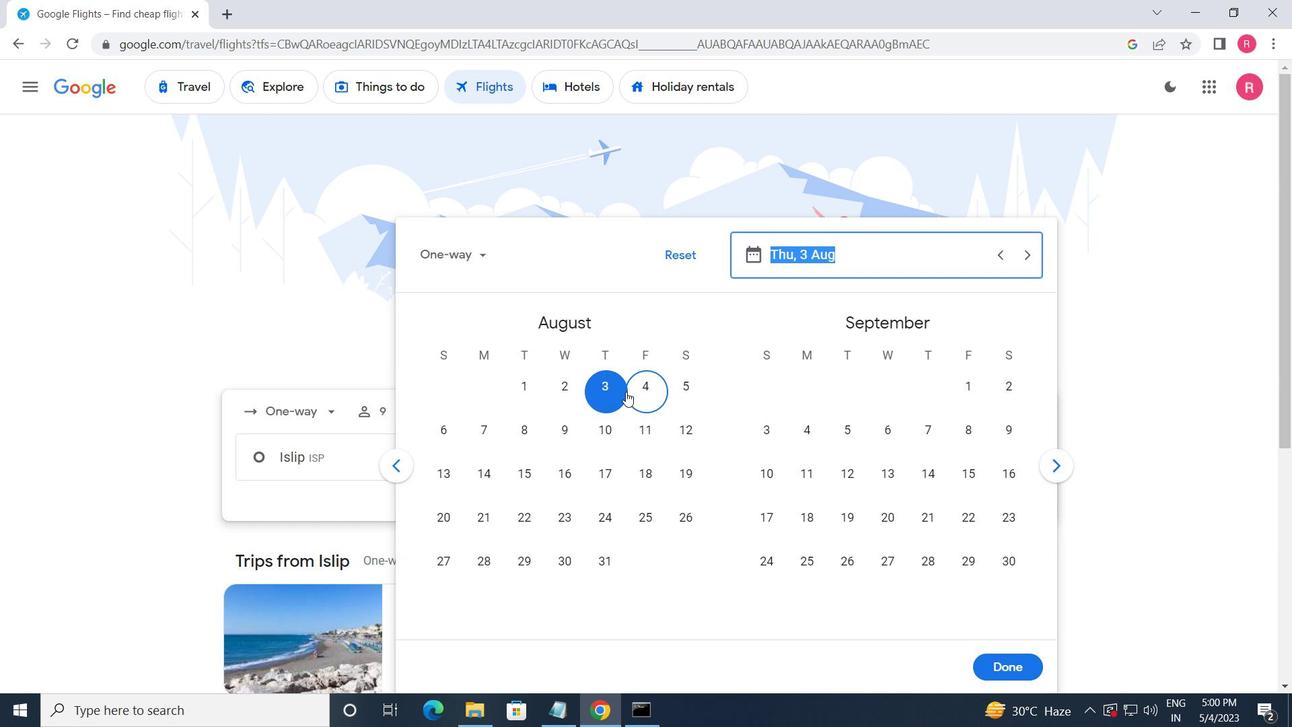 
Action: Mouse pressed left at (606, 392)
Screenshot: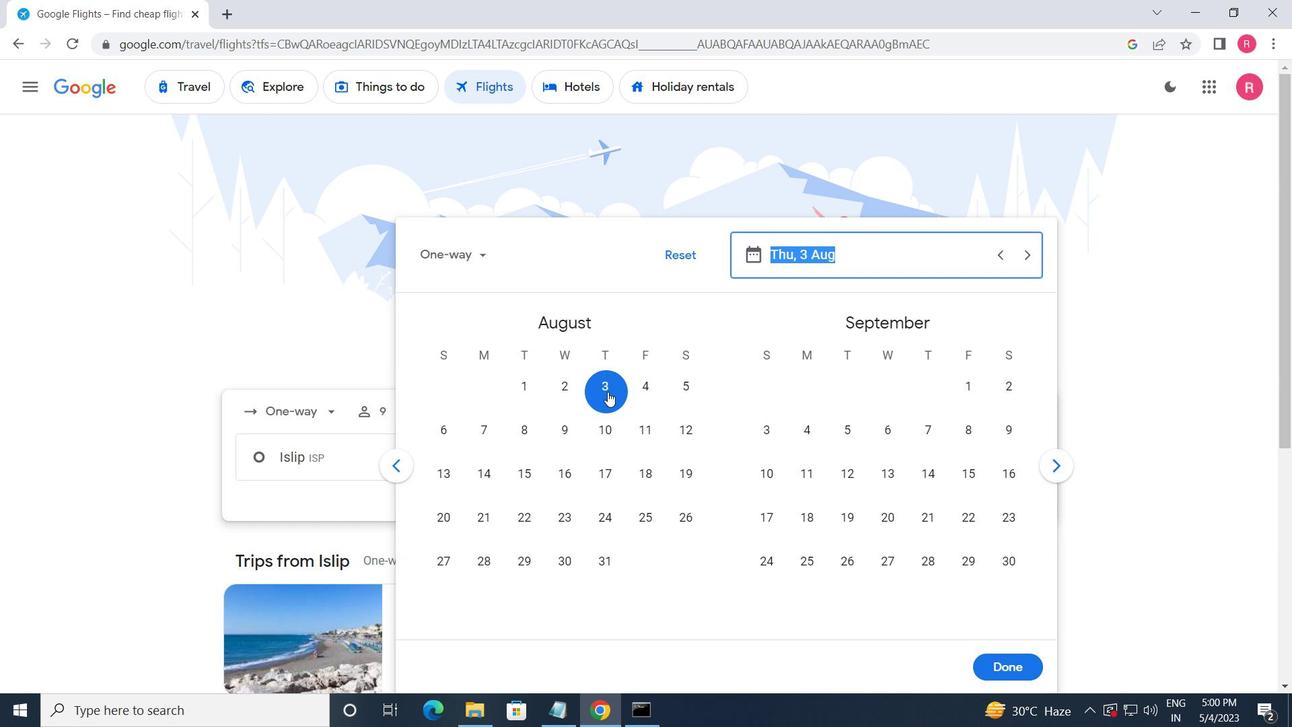 
Action: Mouse moved to (997, 667)
Screenshot: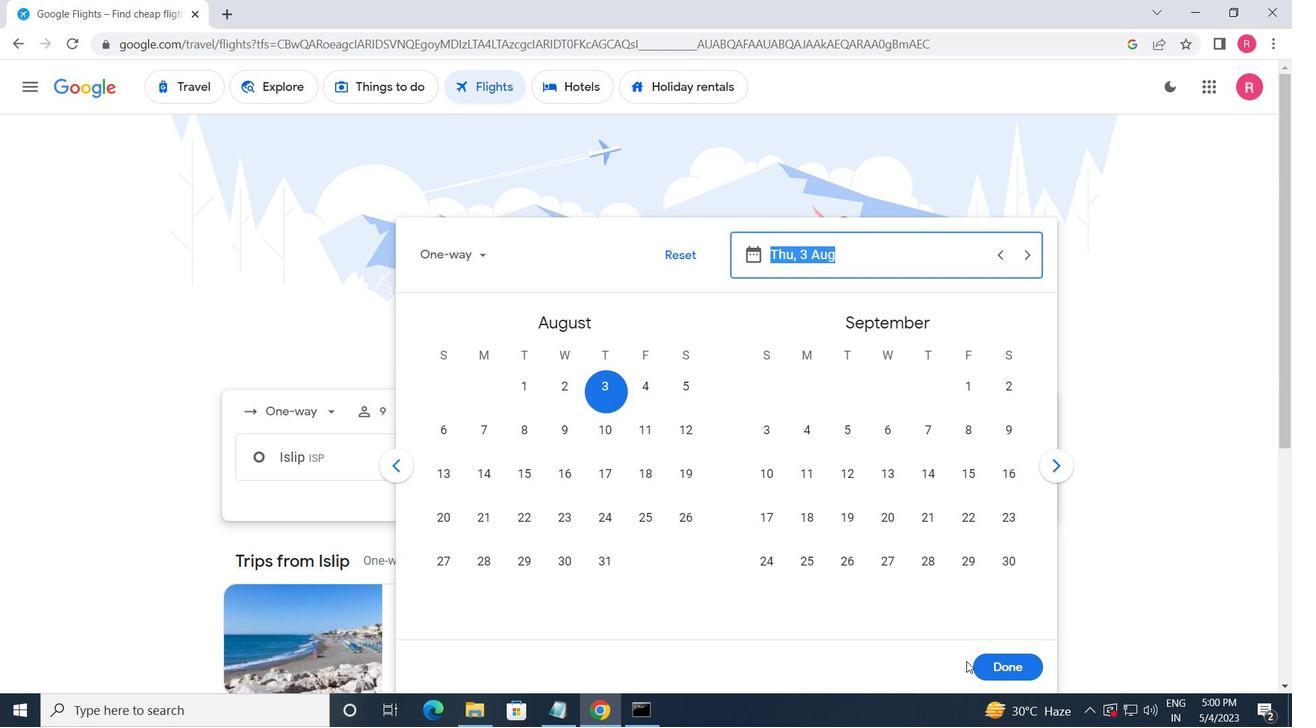 
Action: Mouse pressed left at (997, 667)
Screenshot: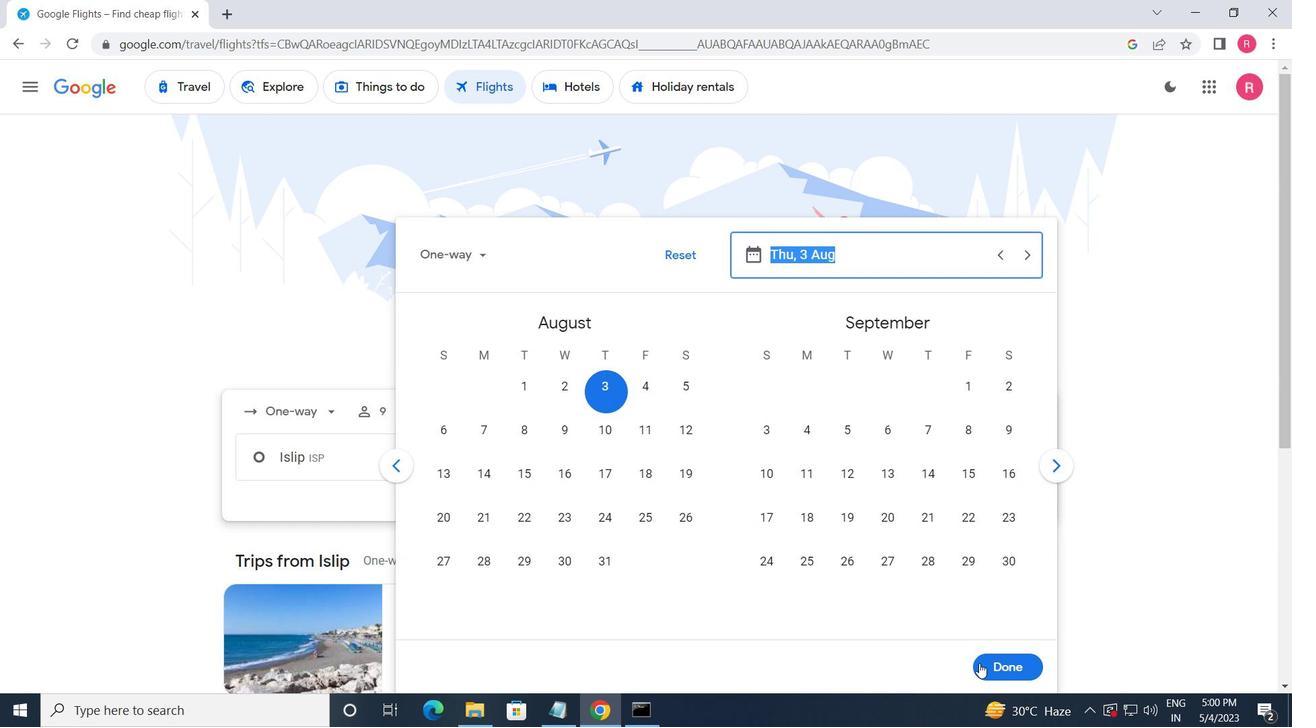 
Action: Mouse moved to (636, 525)
Screenshot: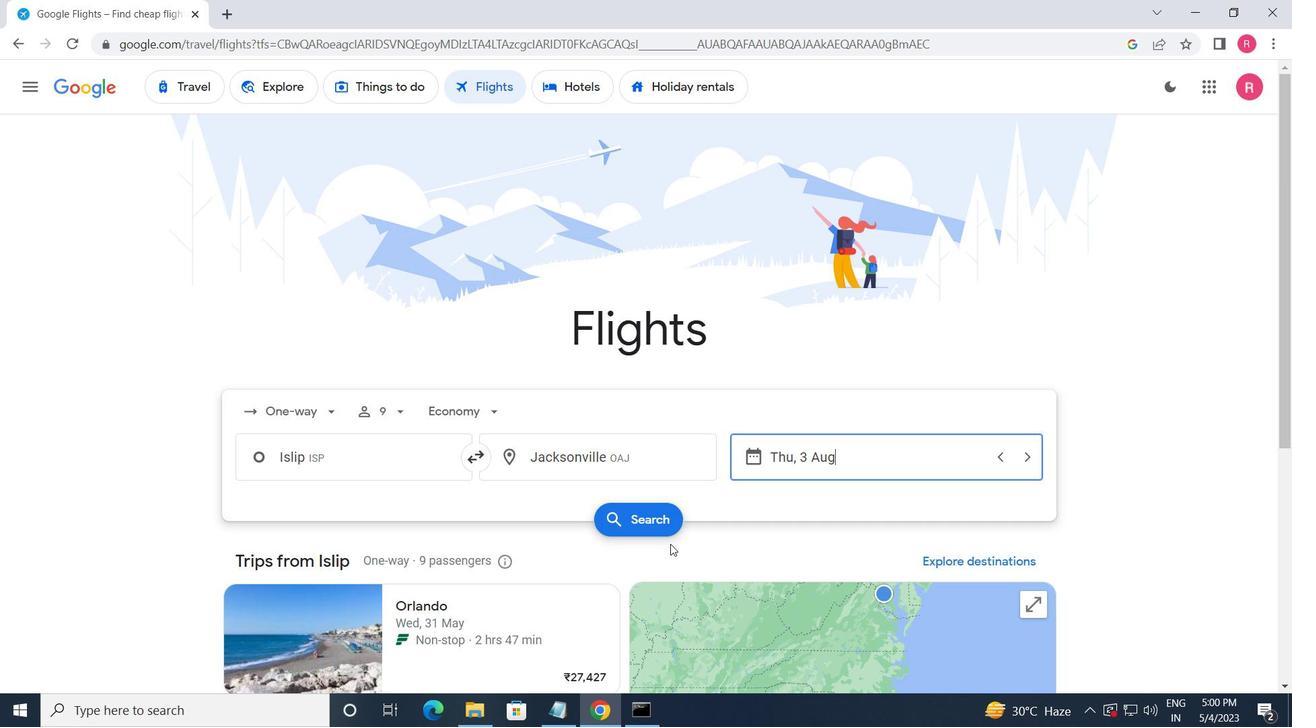 
Action: Mouse pressed left at (636, 525)
Screenshot: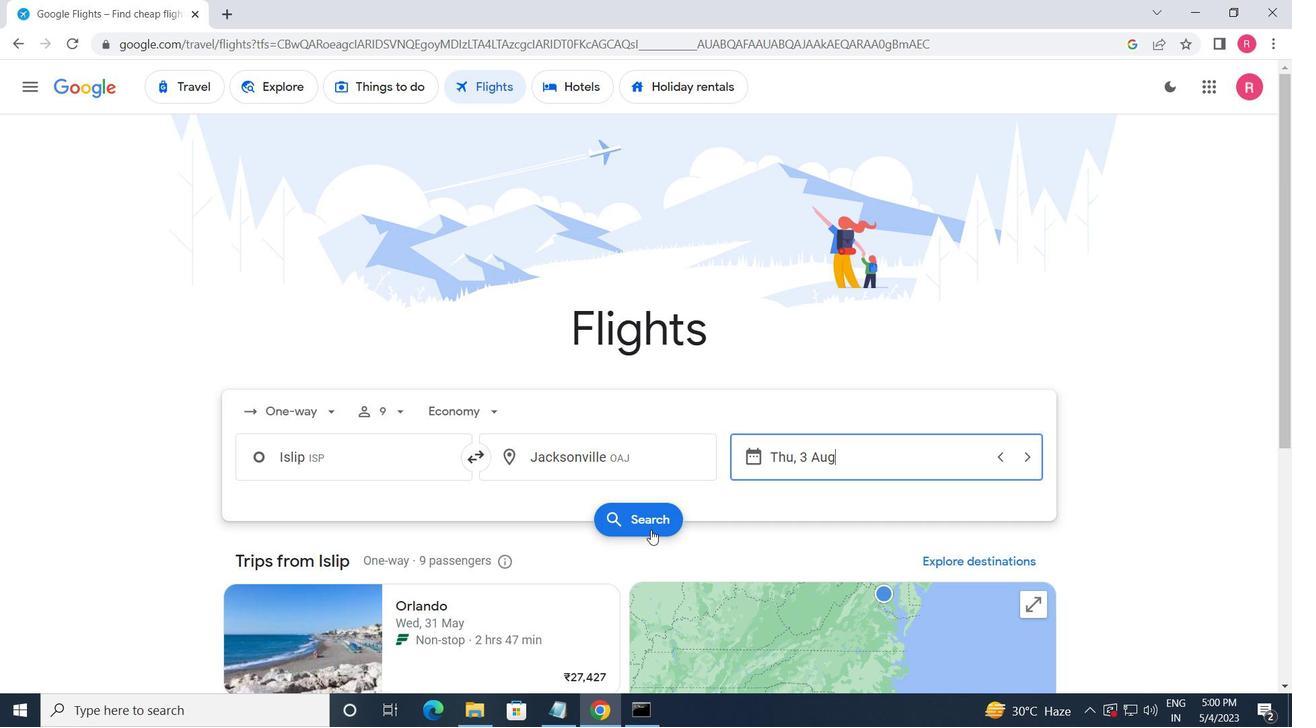 
Action: Mouse moved to (220, 257)
Screenshot: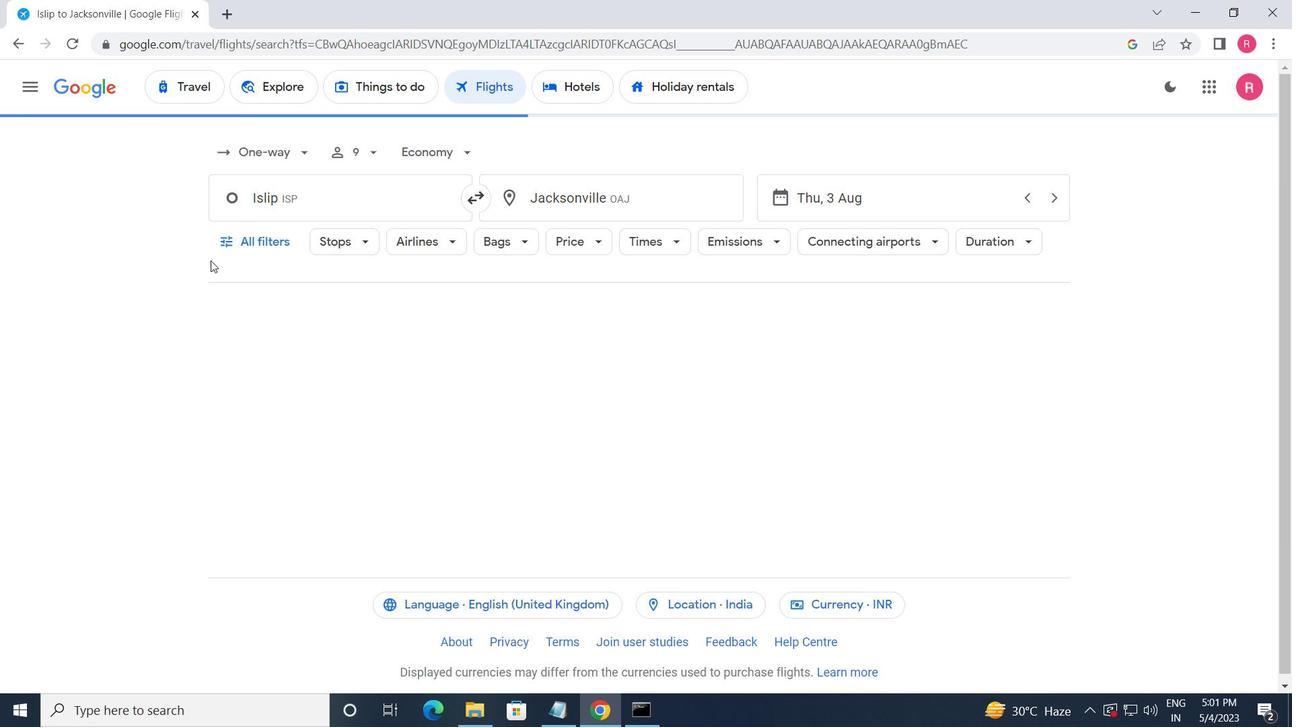 
Action: Mouse pressed left at (220, 257)
Screenshot: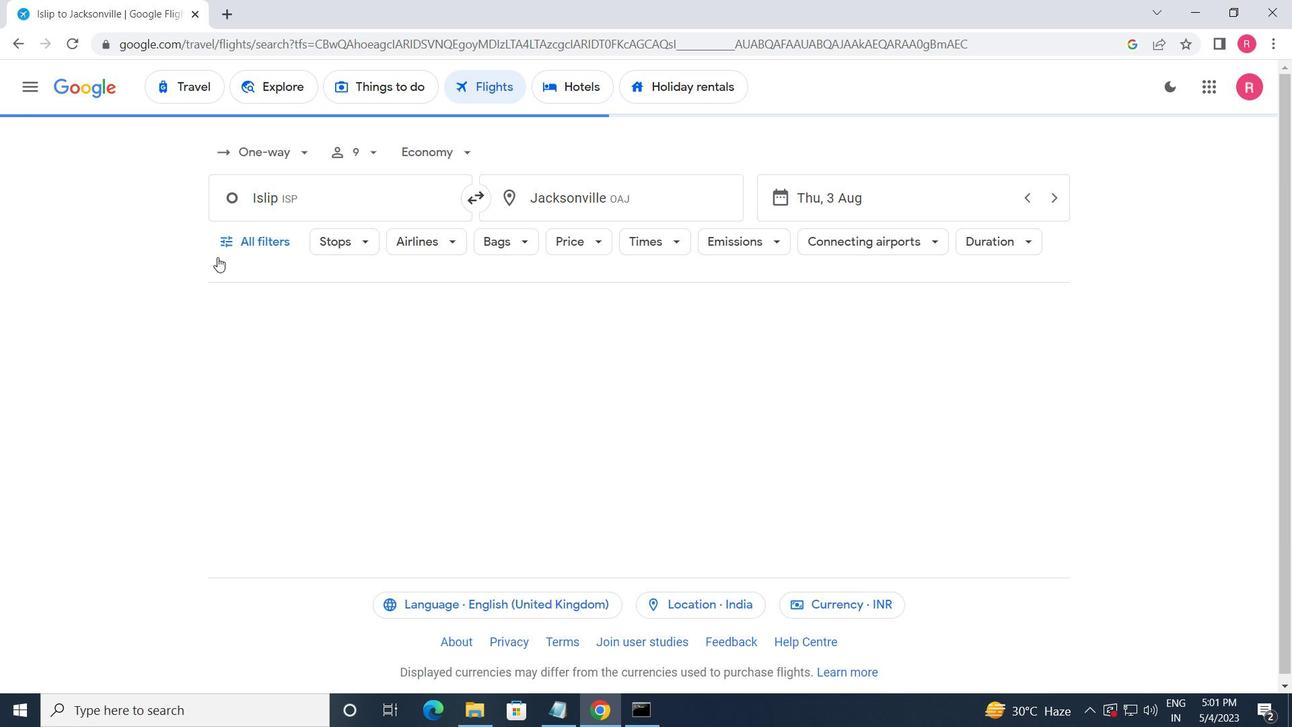 
Action: Mouse moved to (286, 468)
Screenshot: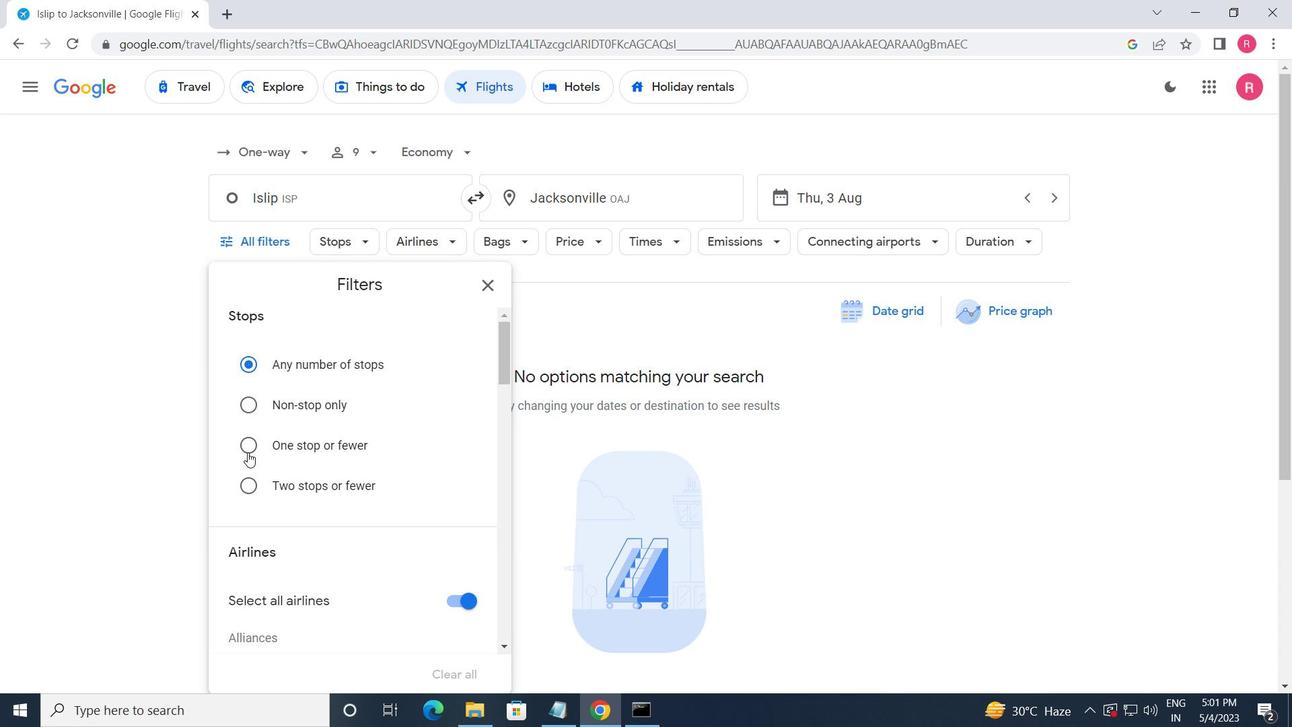 
Action: Mouse scrolled (286, 467) with delta (0, 0)
Screenshot: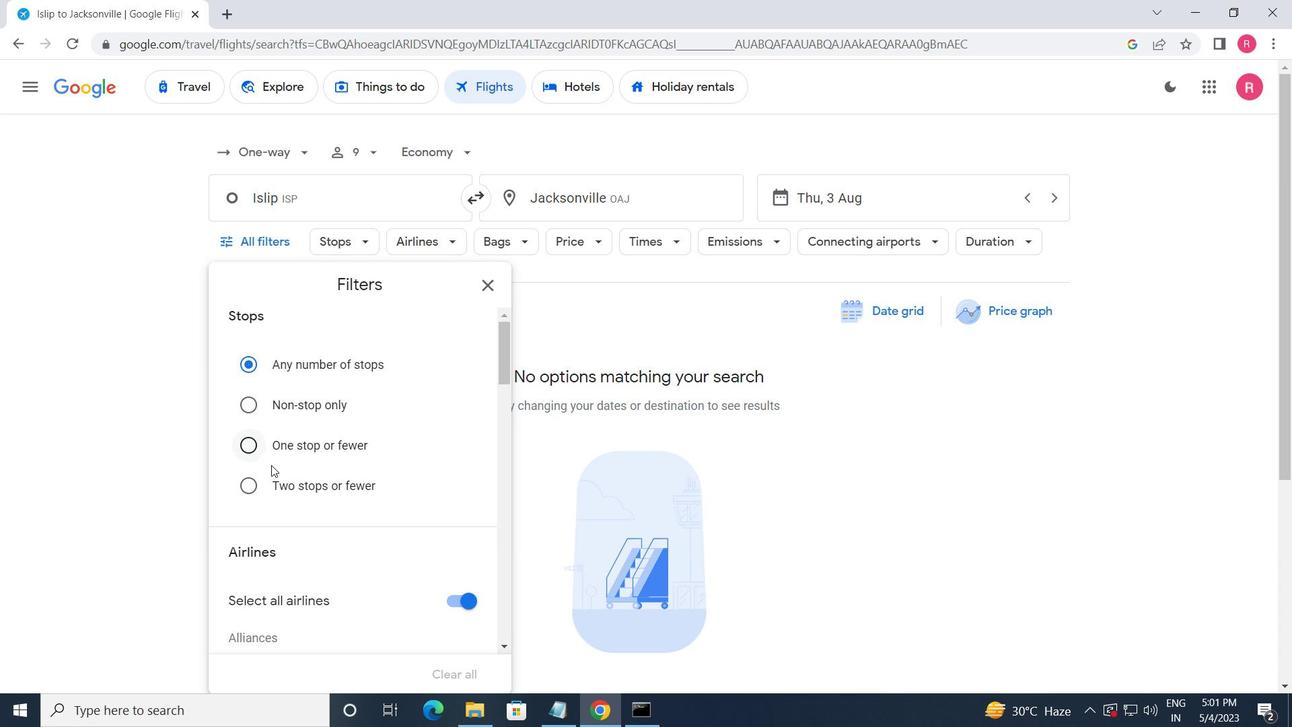 
Action: Mouse scrolled (286, 467) with delta (0, 0)
Screenshot: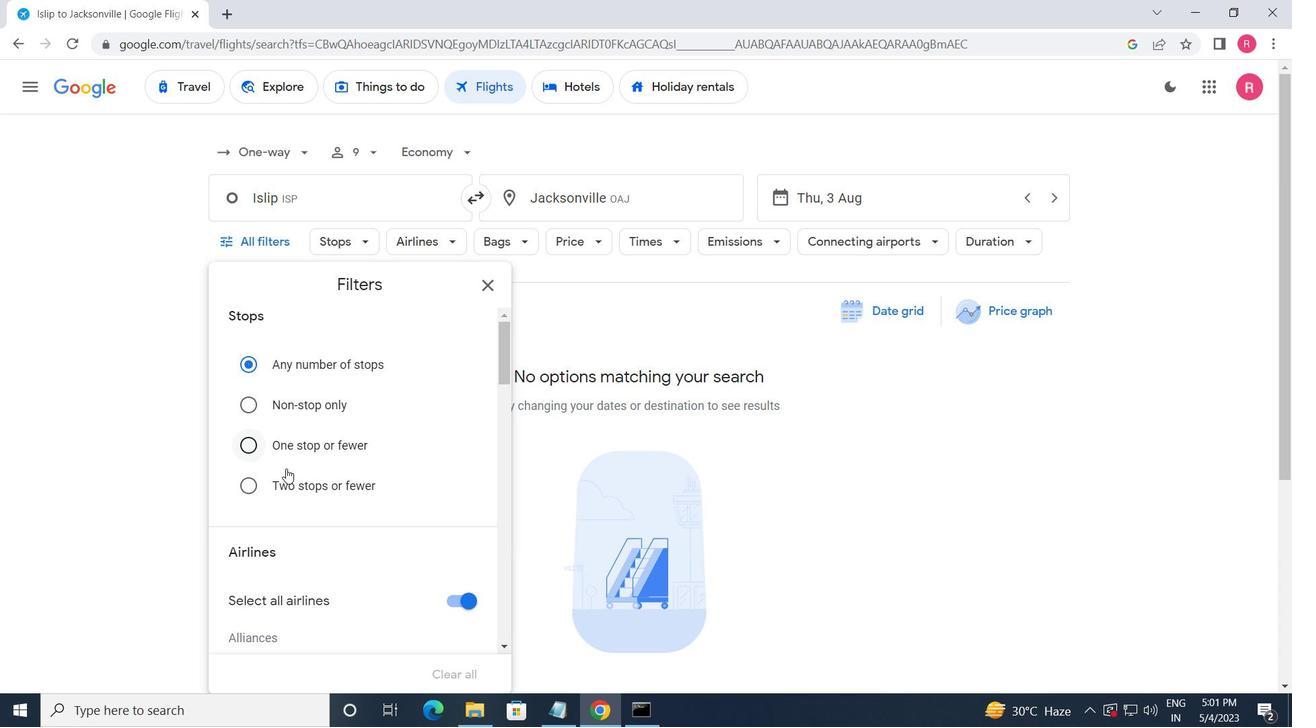 
Action: Mouse scrolled (286, 467) with delta (0, 0)
Screenshot: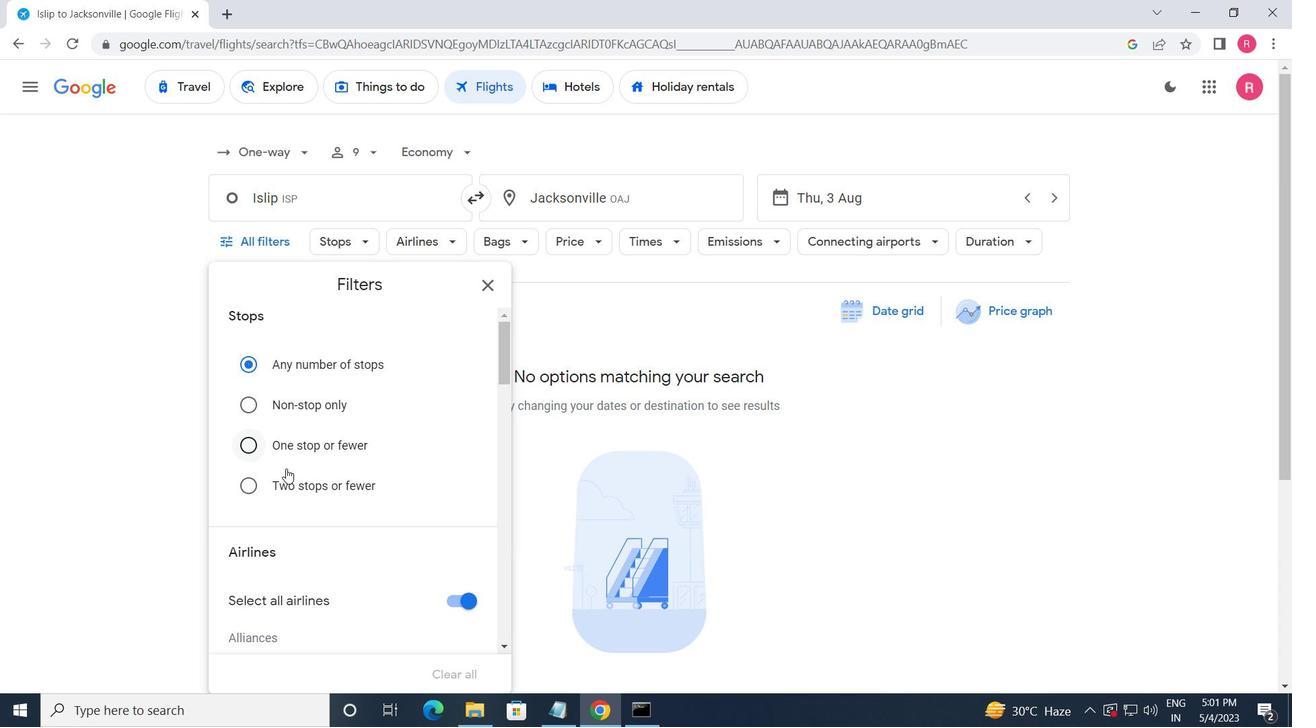
Action: Mouse scrolled (286, 467) with delta (0, 0)
Screenshot: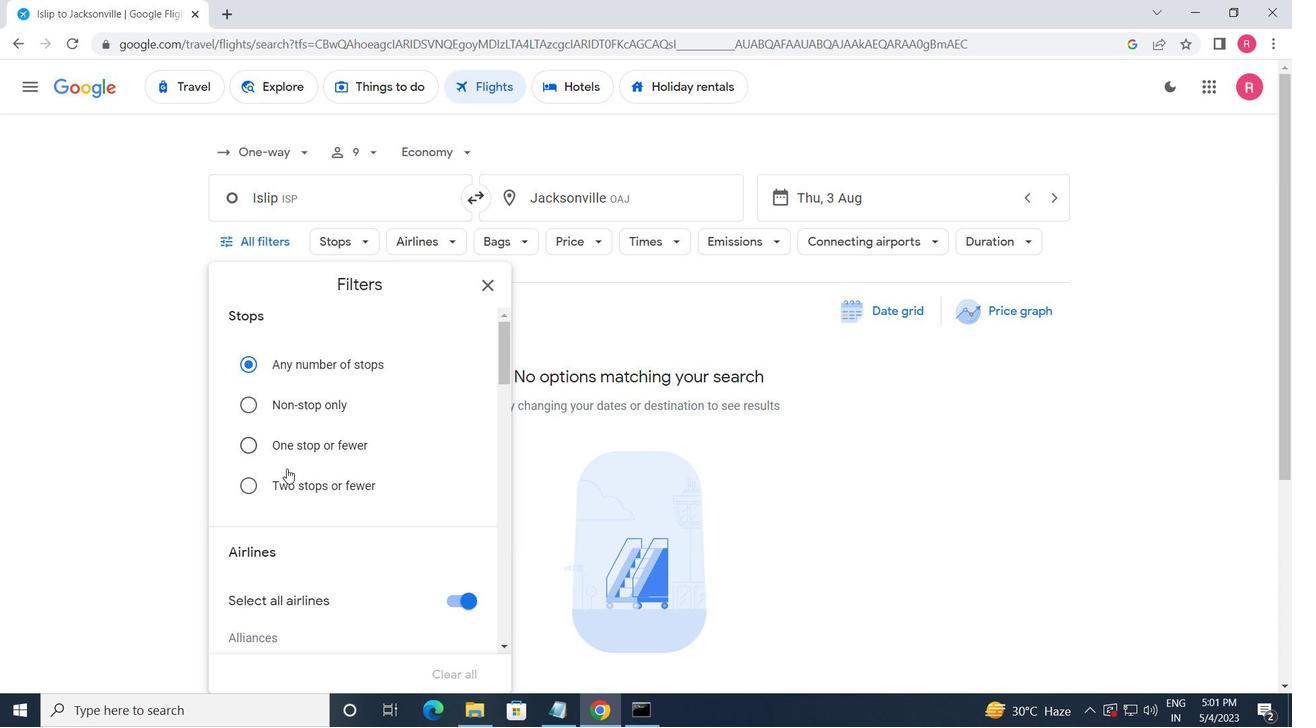 
Action: Mouse moved to (311, 486)
Screenshot: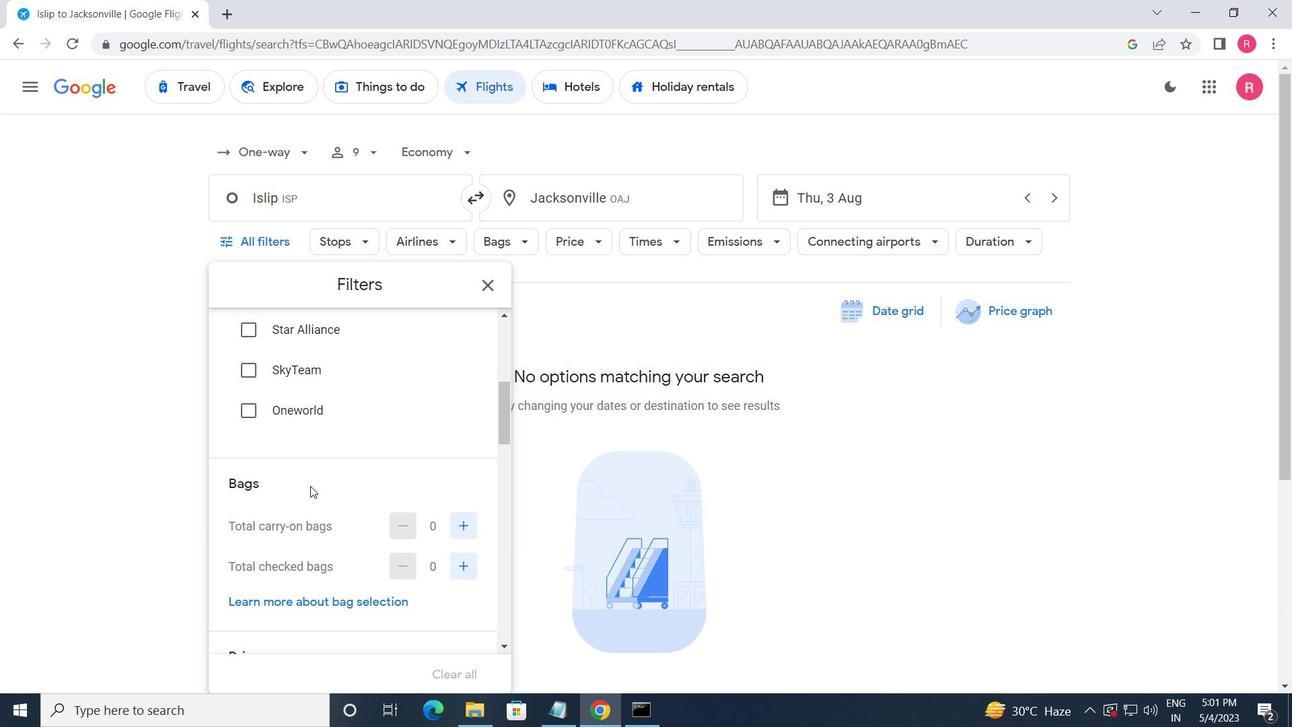 
Action: Mouse scrolled (311, 486) with delta (0, 0)
Screenshot: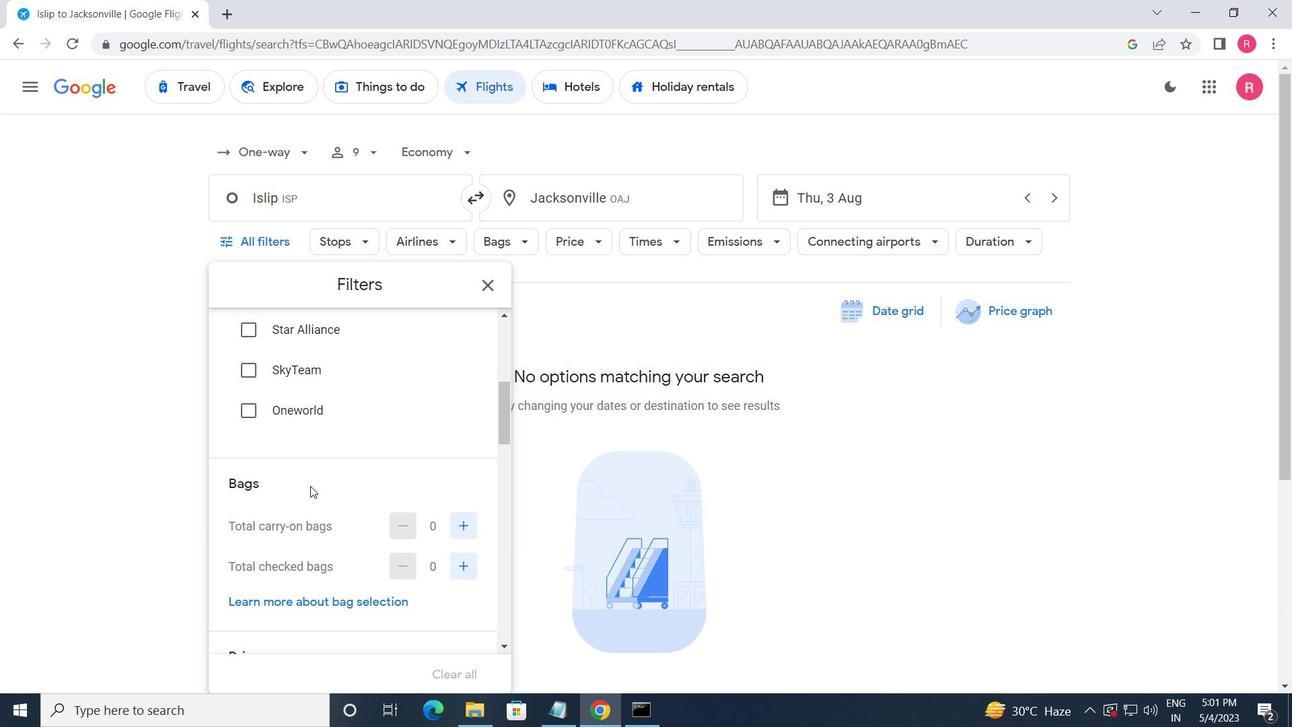 
Action: Mouse moved to (311, 486)
Screenshot: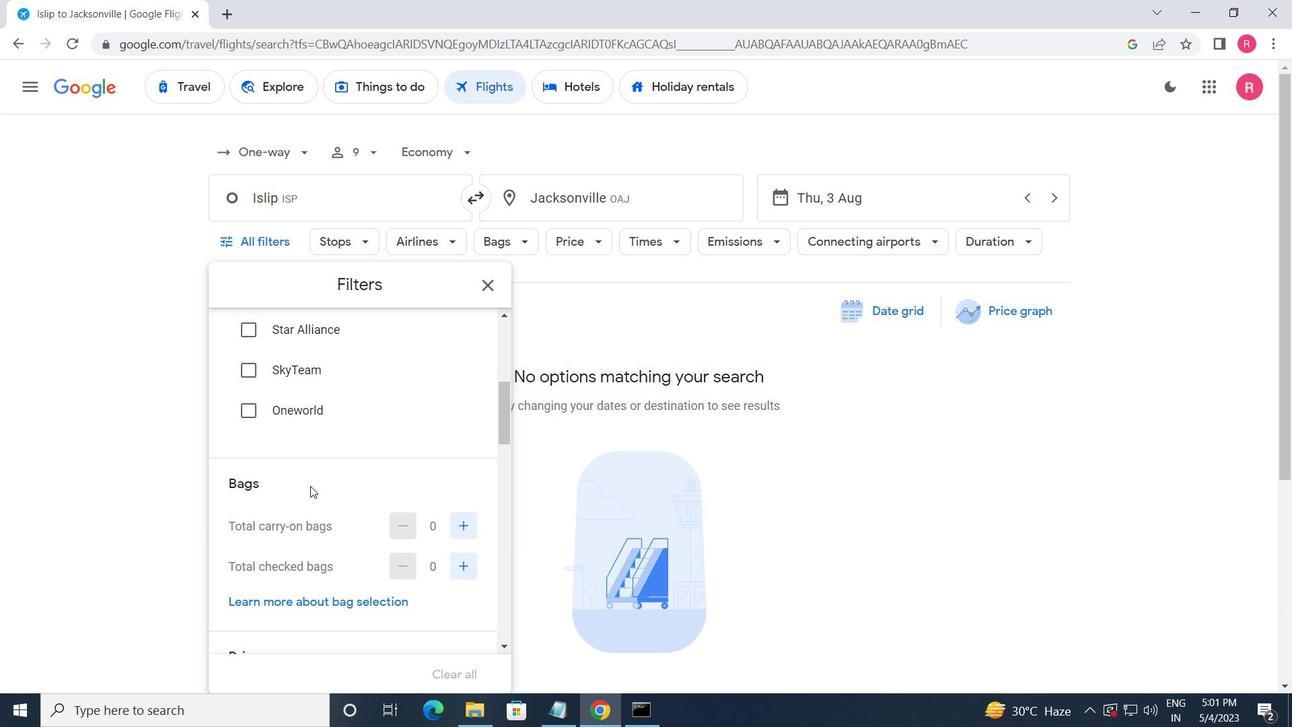 
Action: Mouse scrolled (311, 486) with delta (0, 0)
Screenshot: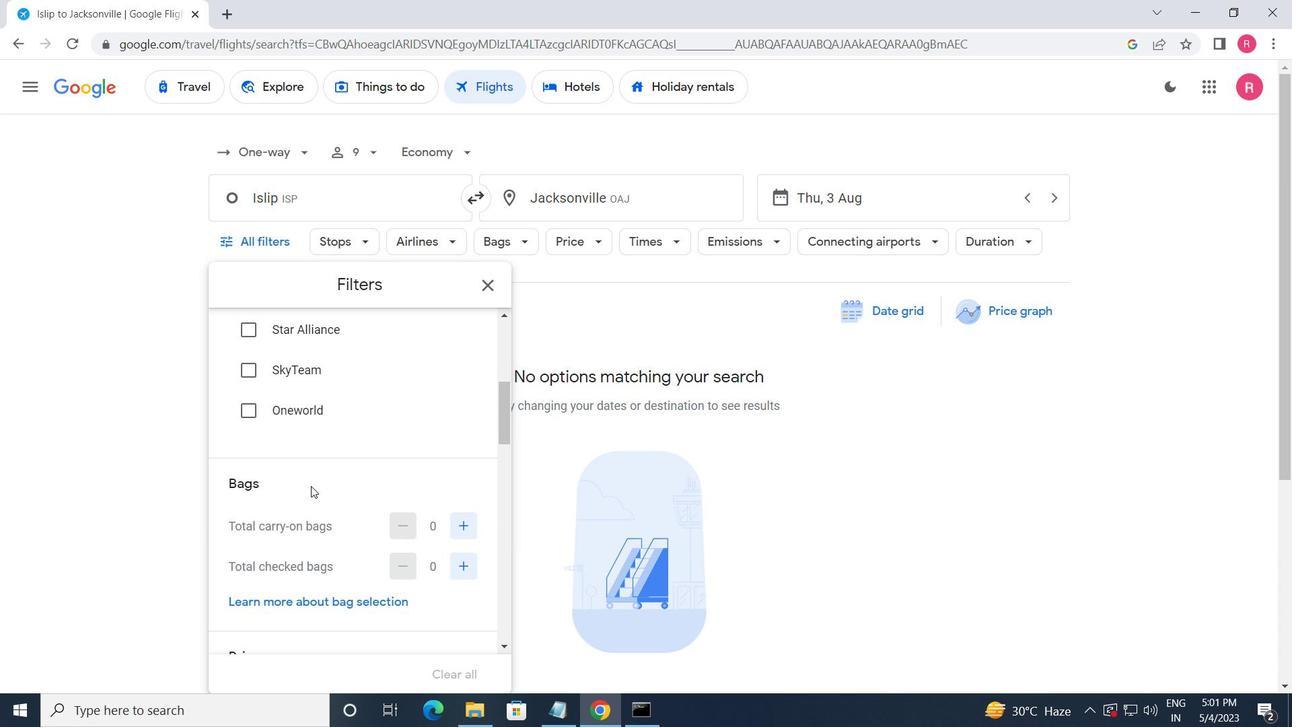 
Action: Mouse moved to (311, 486)
Screenshot: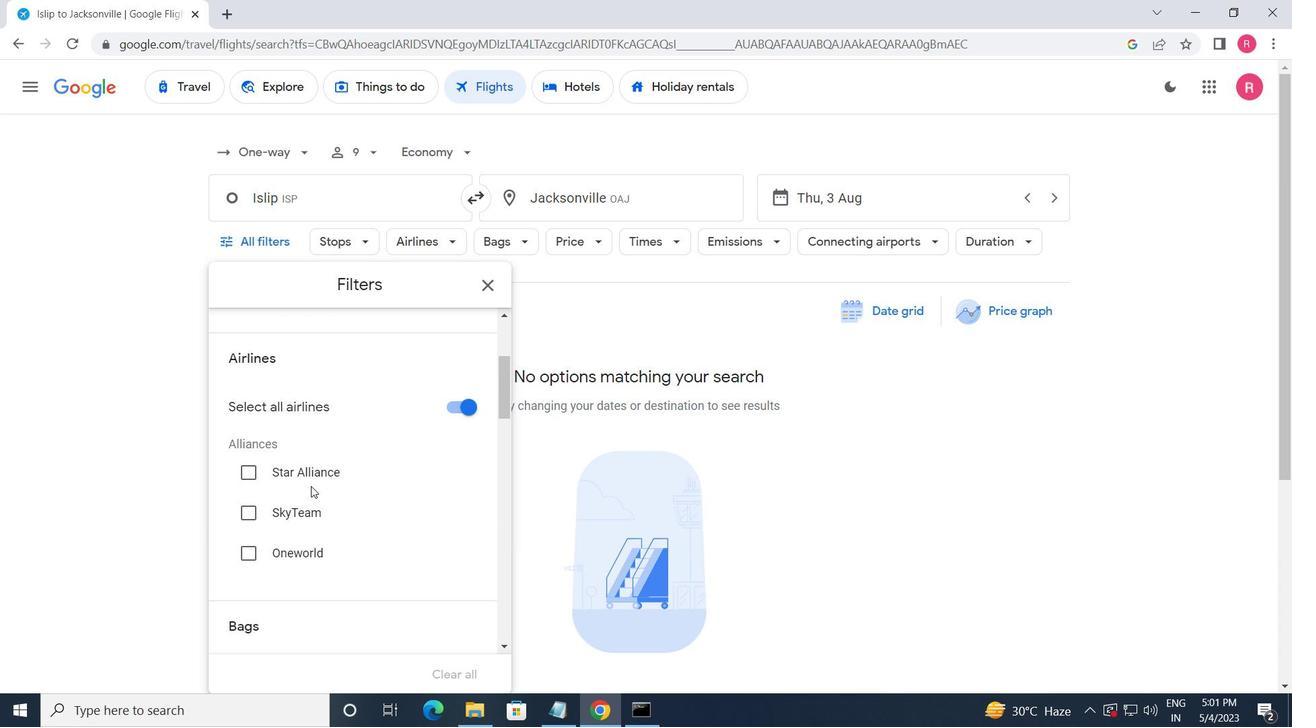 
Action: Mouse scrolled (311, 485) with delta (0, 0)
Screenshot: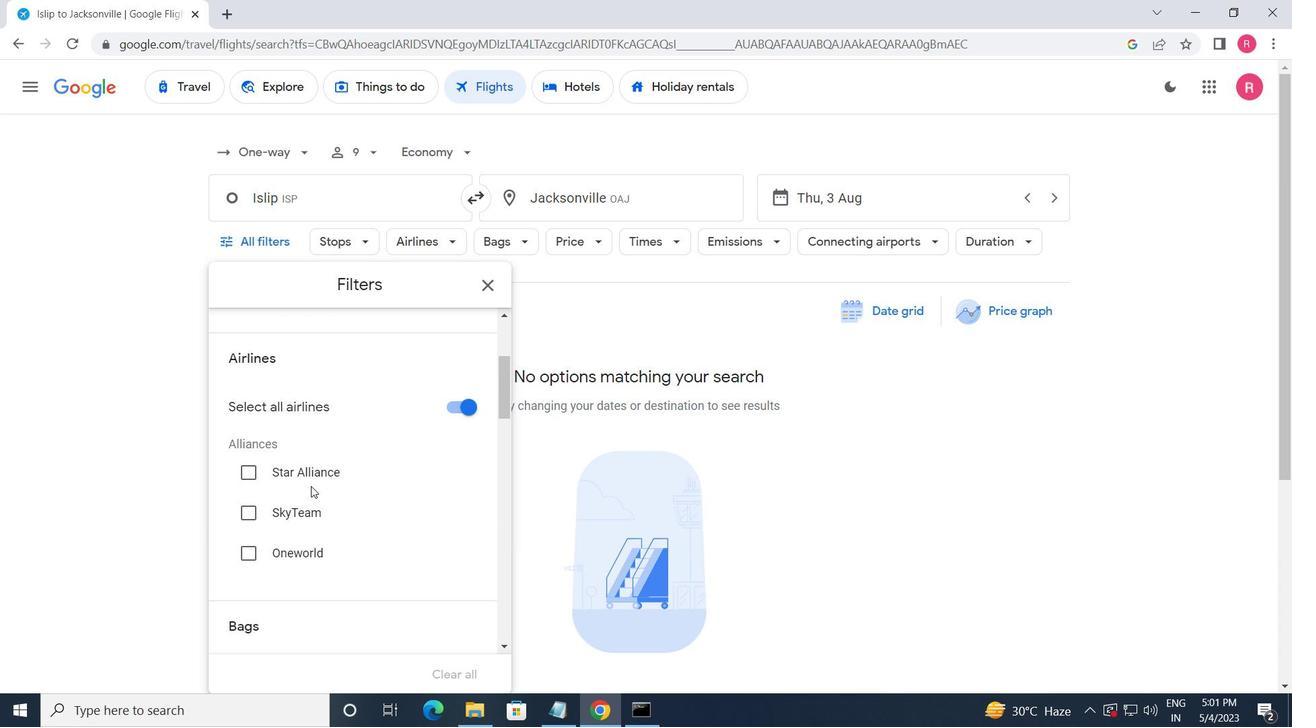 
Action: Mouse moved to (312, 488)
Screenshot: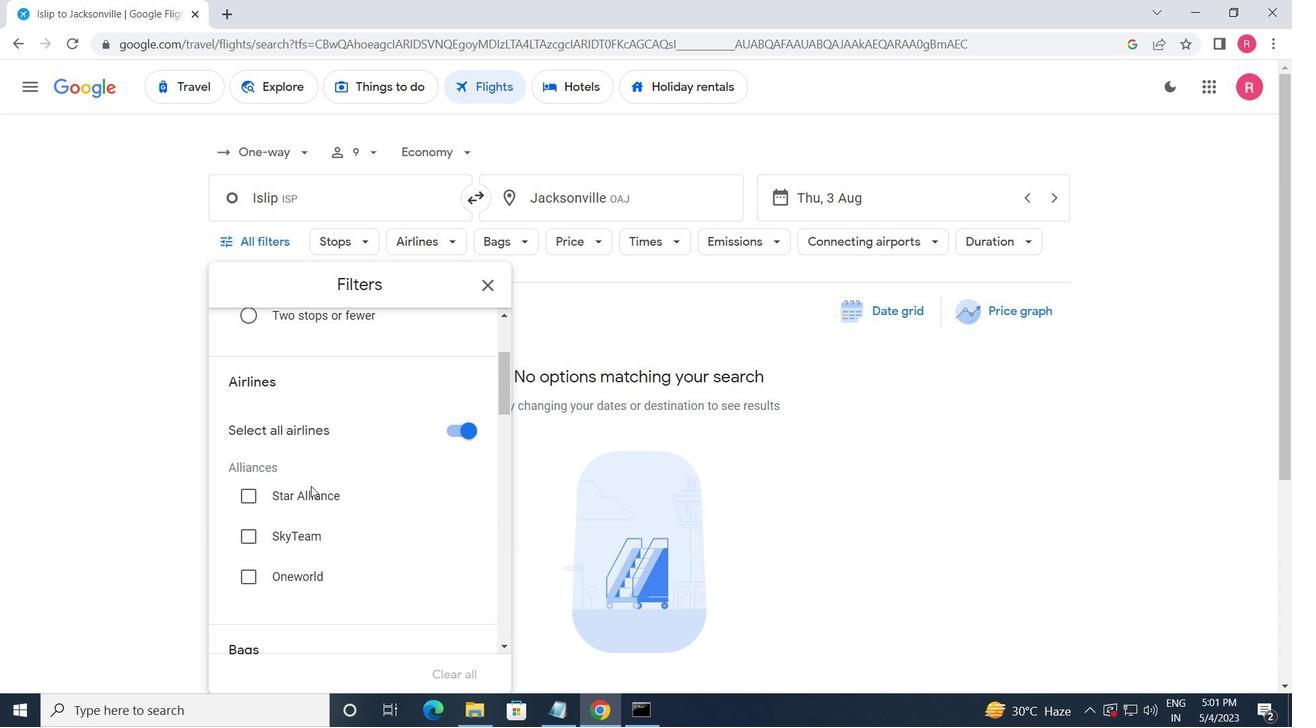 
Action: Mouse scrolled (312, 487) with delta (0, 0)
Screenshot: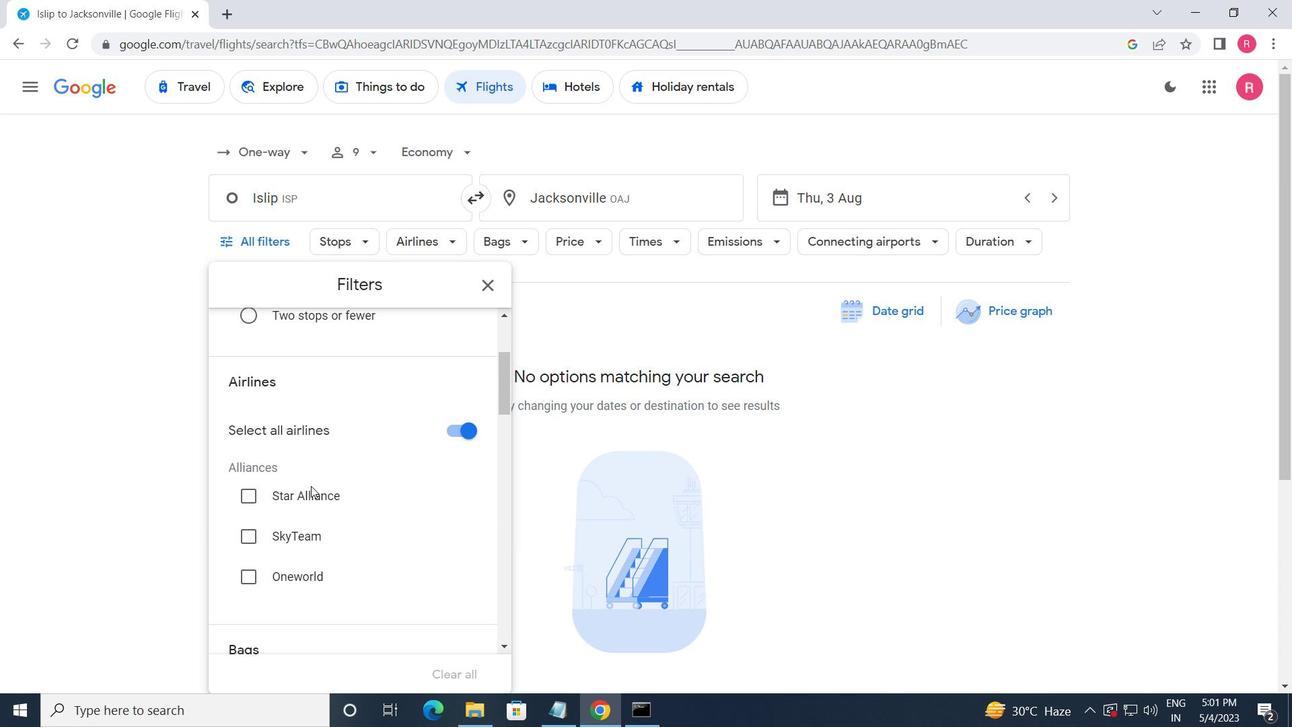 
Action: Mouse moved to (350, 506)
Screenshot: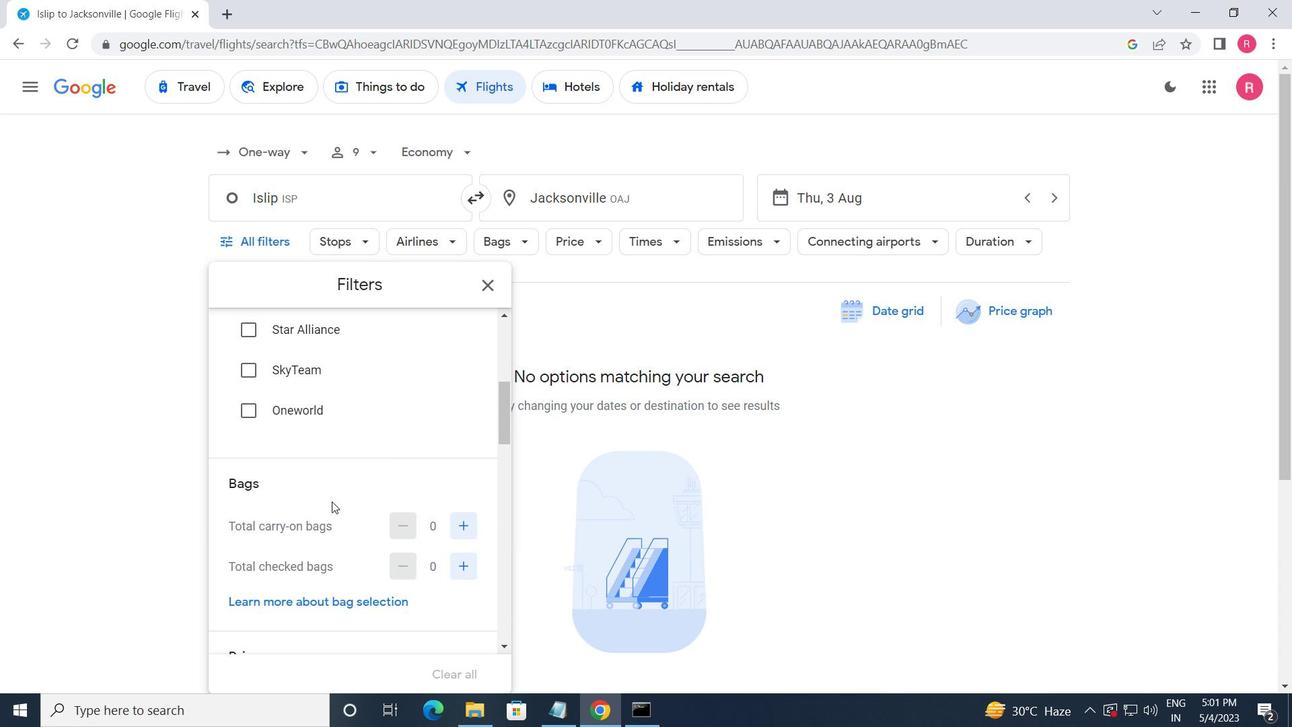 
Action: Mouse scrolled (350, 506) with delta (0, 0)
Screenshot: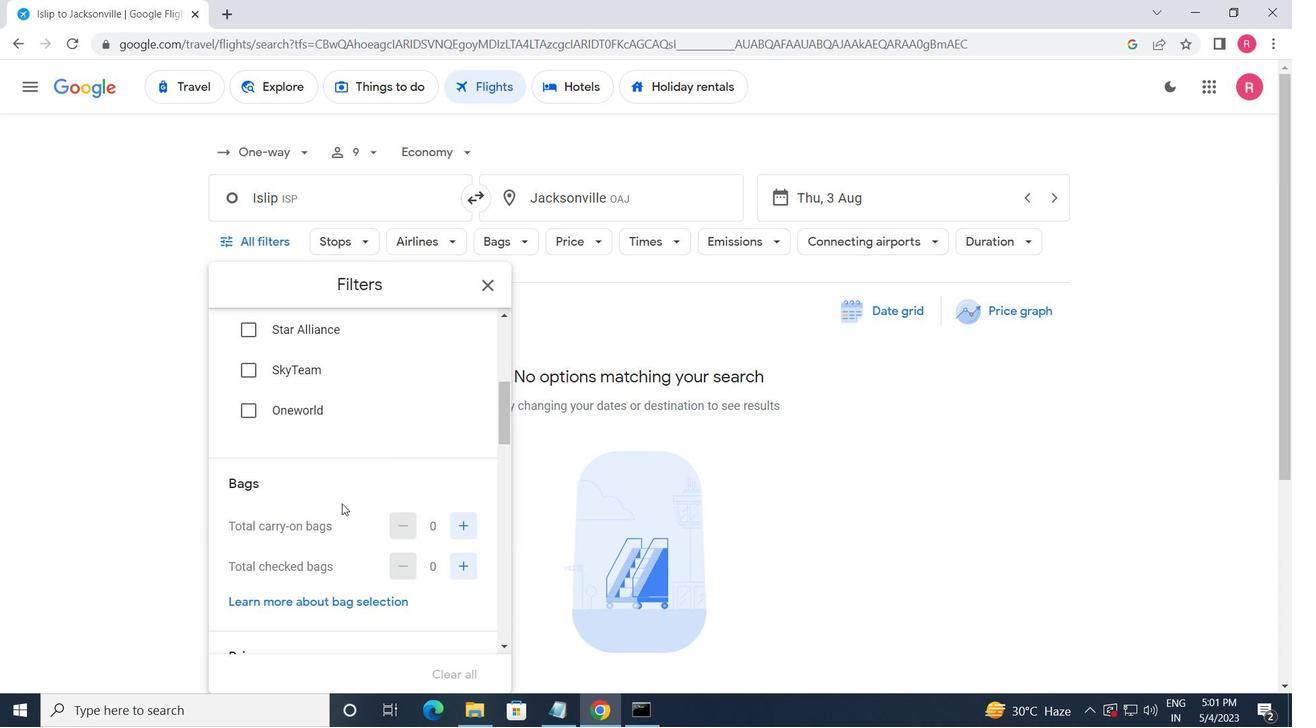 
Action: Mouse moved to (457, 445)
Screenshot: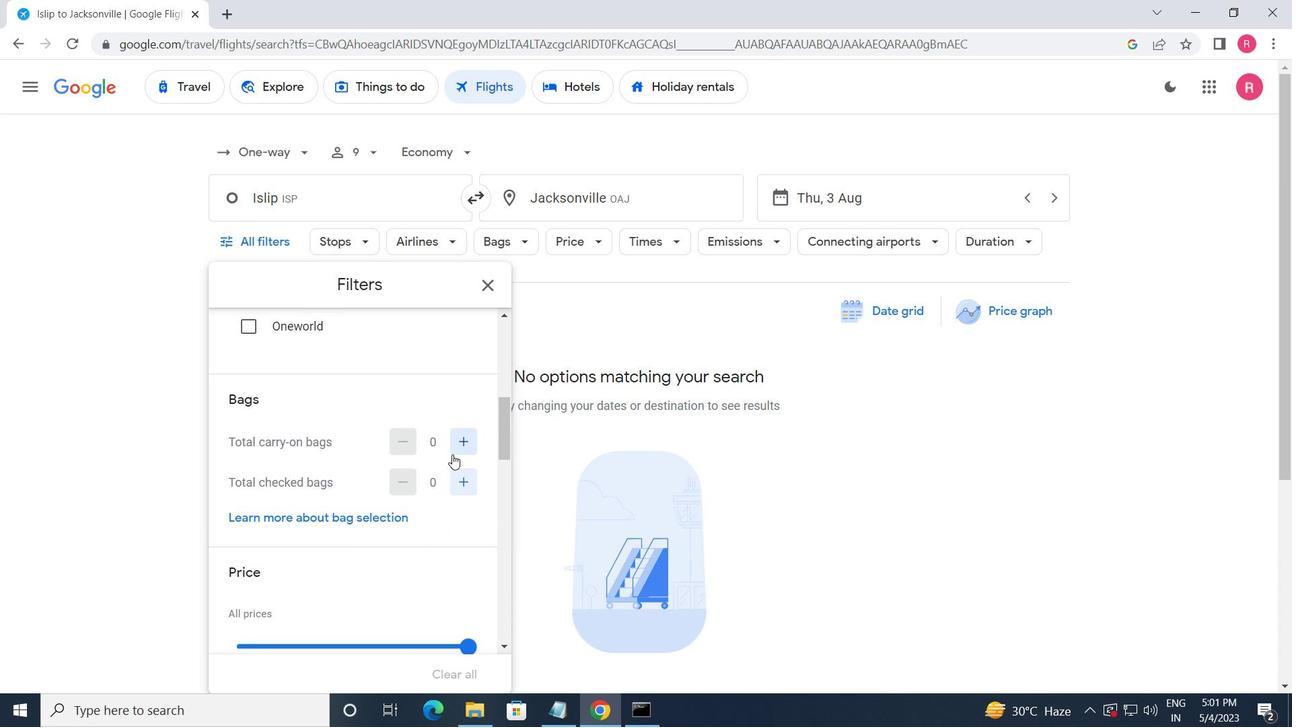 
Action: Mouse pressed left at (457, 445)
Screenshot: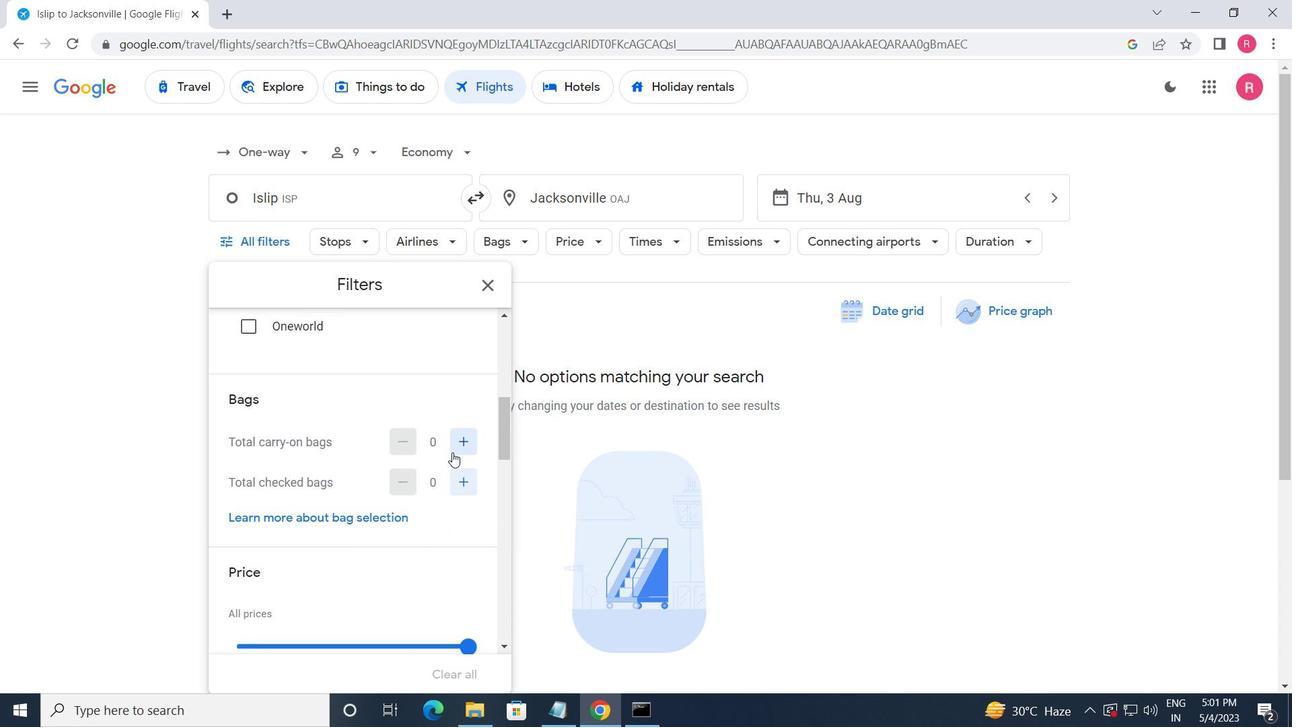 
Action: Mouse moved to (463, 595)
Screenshot: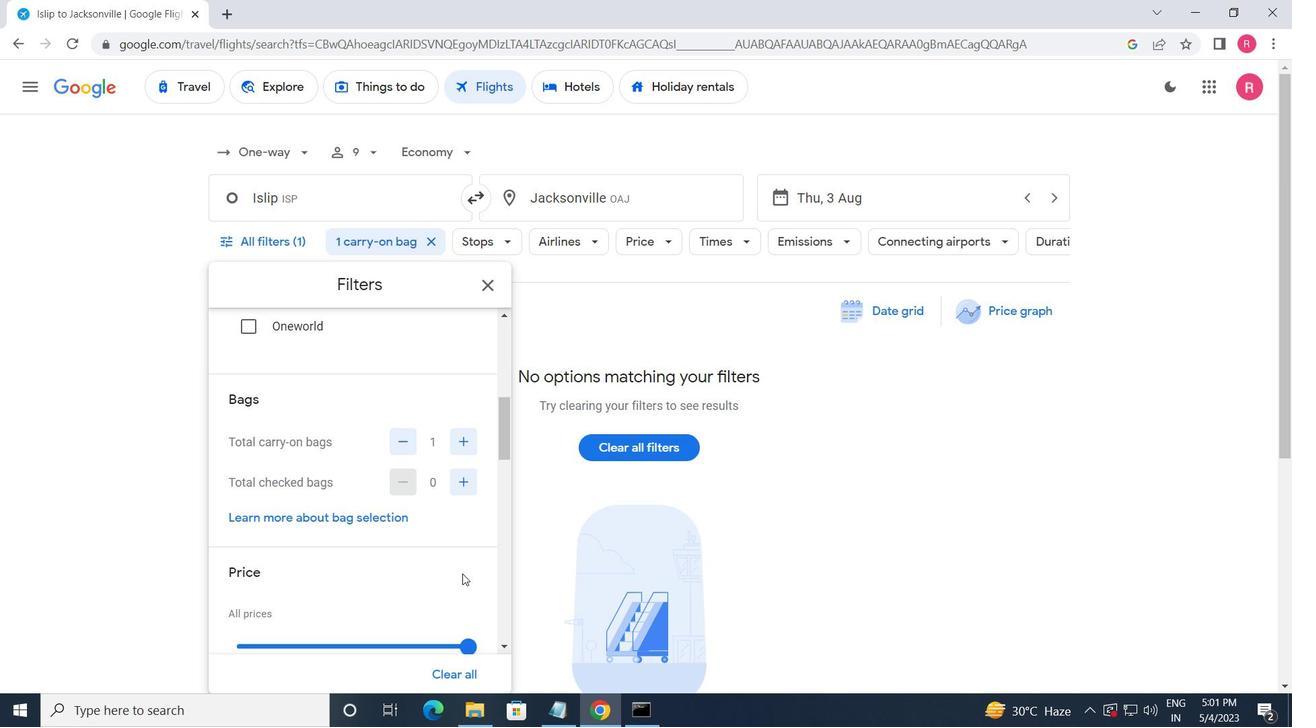 
Action: Mouse scrolled (463, 595) with delta (0, 0)
Screenshot: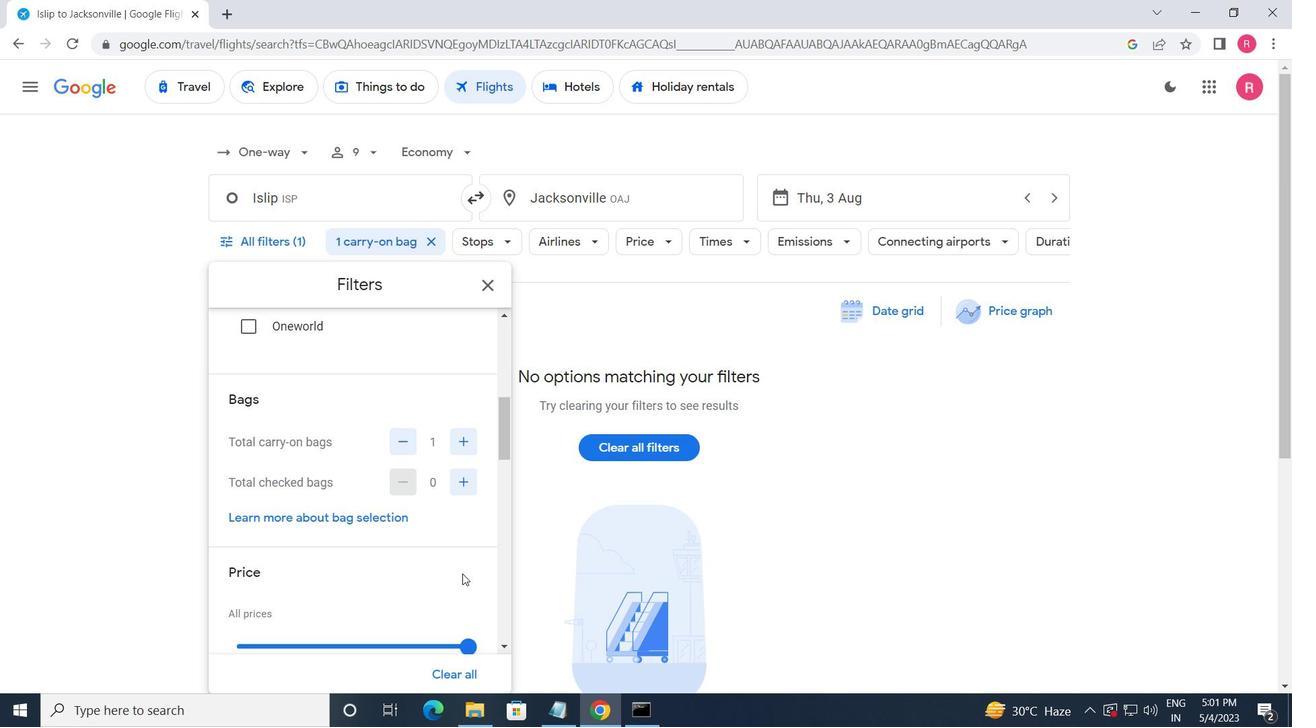 
Action: Mouse moved to (459, 565)
Screenshot: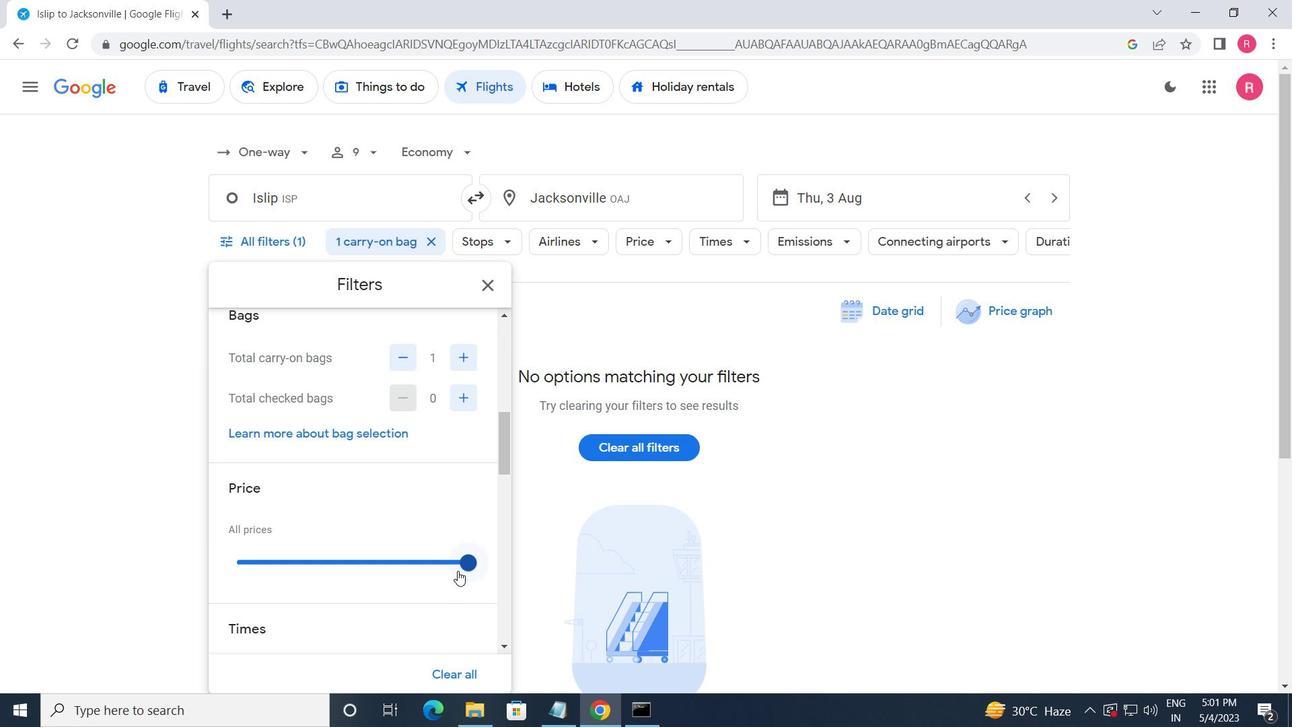 
Action: Mouse pressed left at (459, 565)
Screenshot: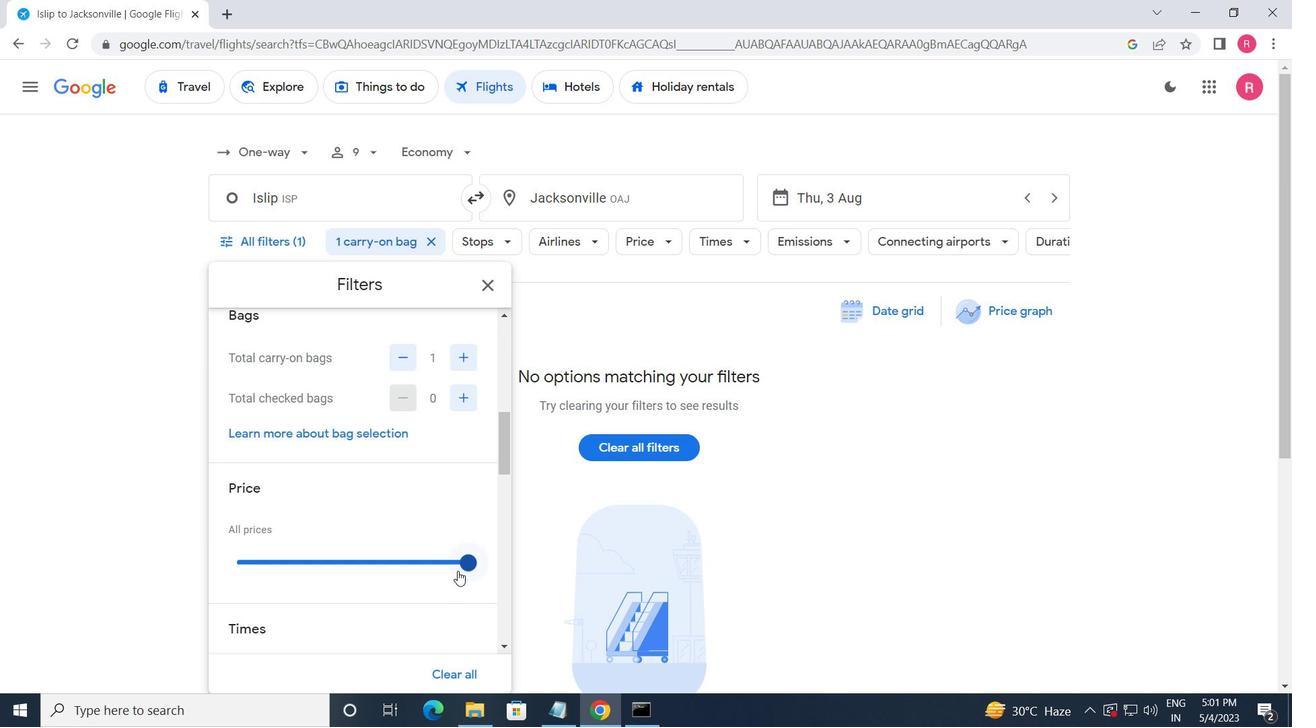 
Action: Mouse moved to (443, 600)
Screenshot: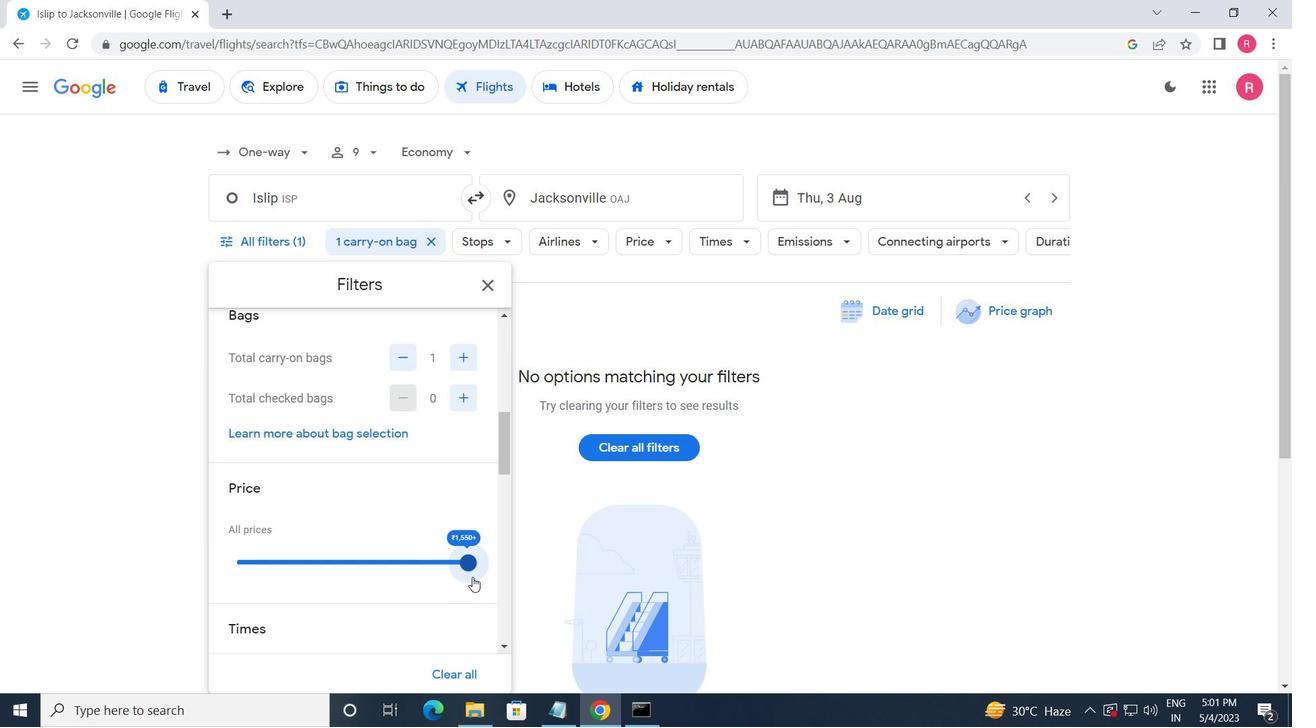 
Action: Mouse scrolled (443, 599) with delta (0, 0)
Screenshot: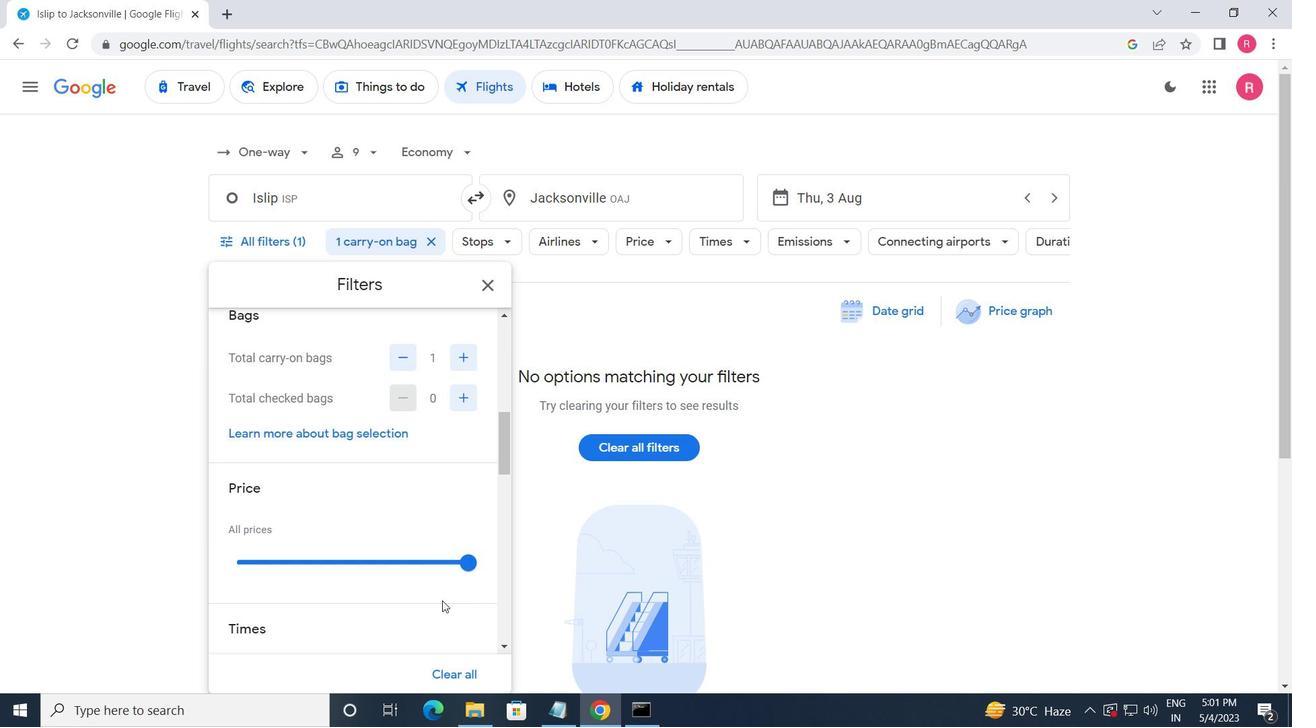 
Action: Mouse scrolled (443, 599) with delta (0, 0)
Screenshot: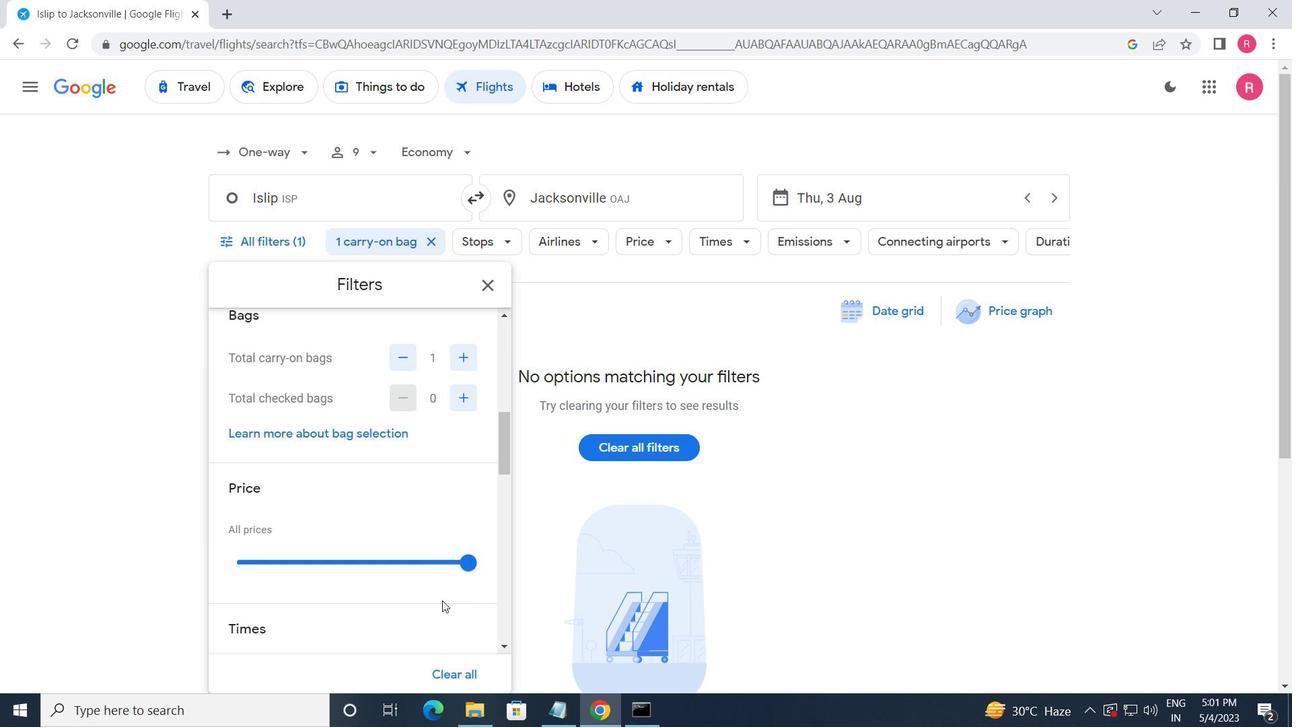 
Action: Mouse moved to (239, 587)
Screenshot: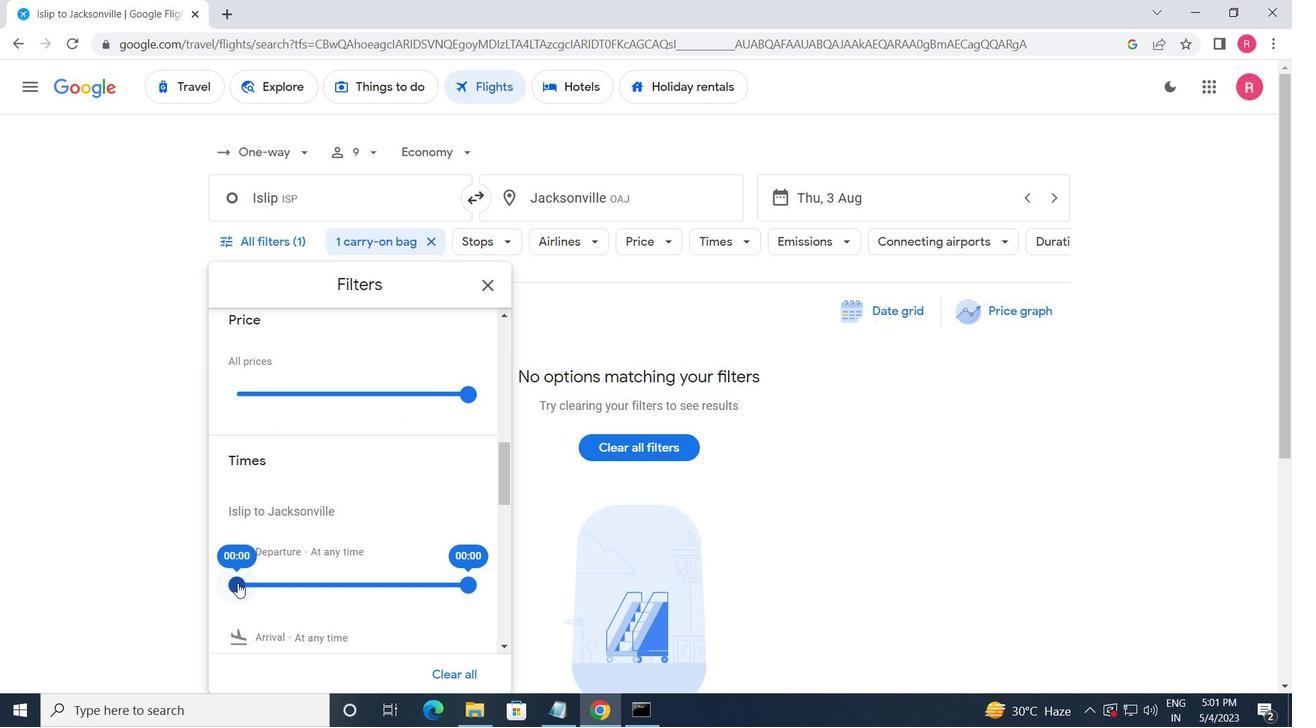 
Action: Mouse pressed left at (239, 587)
Screenshot: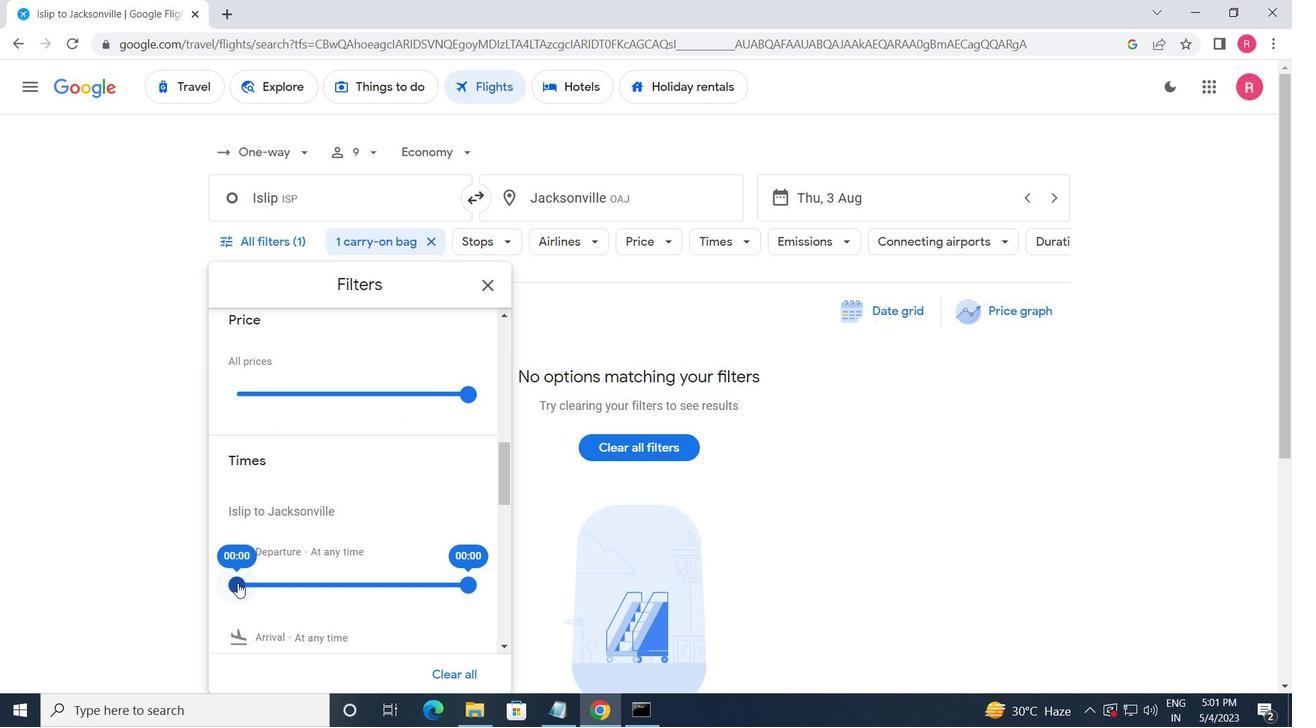 
Action: Mouse moved to (469, 580)
Screenshot: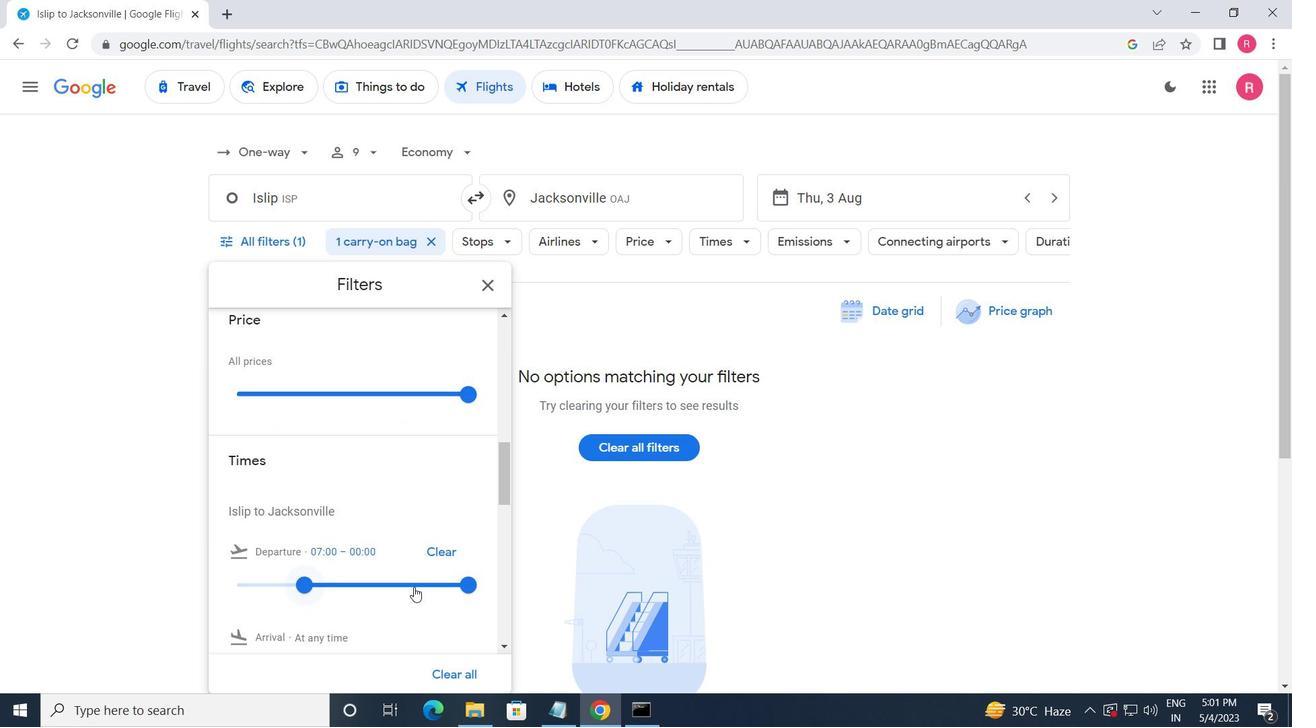 
Action: Mouse pressed left at (469, 580)
Screenshot: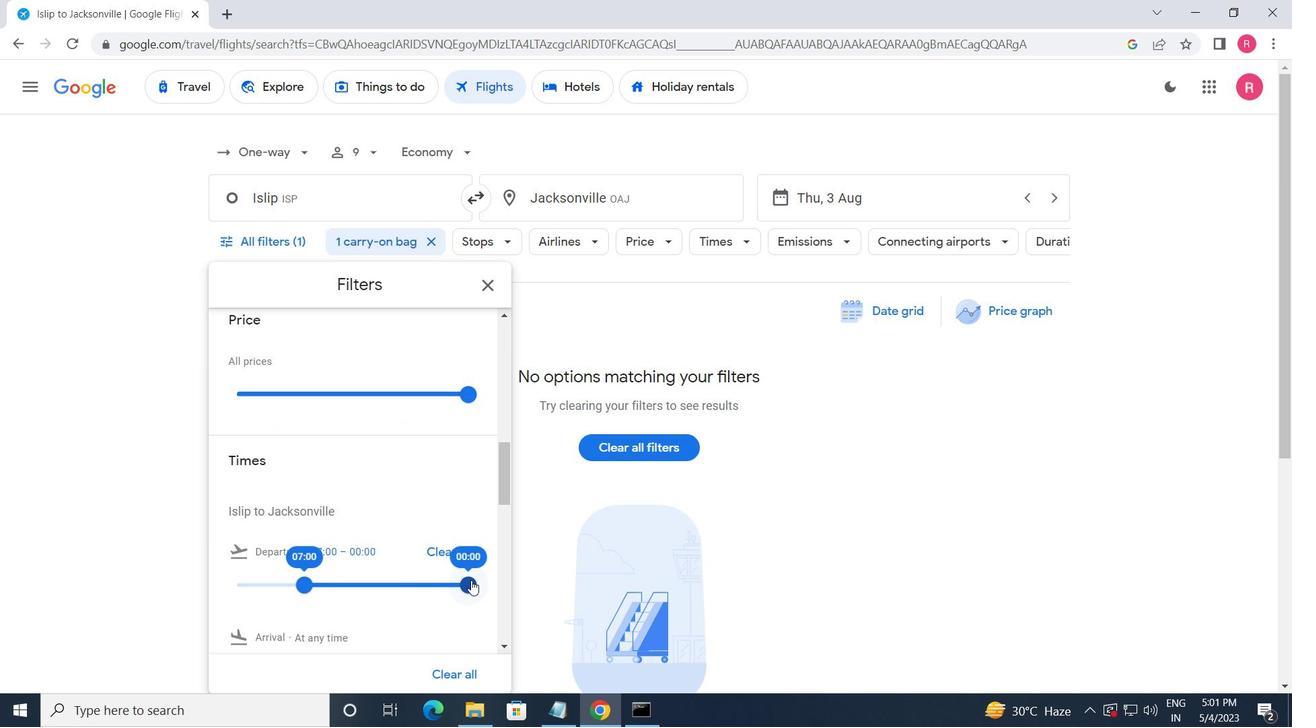 
Action: Mouse moved to (486, 285)
Screenshot: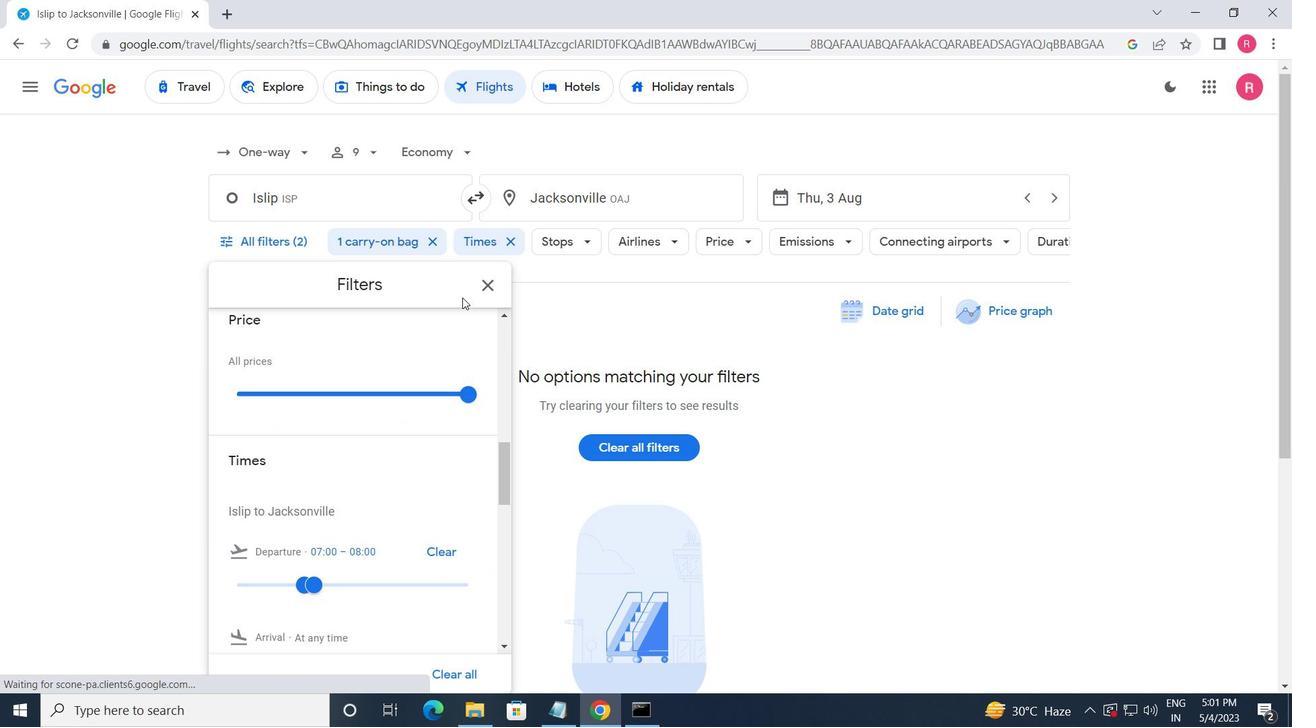 
Action: Mouse pressed left at (486, 285)
Screenshot: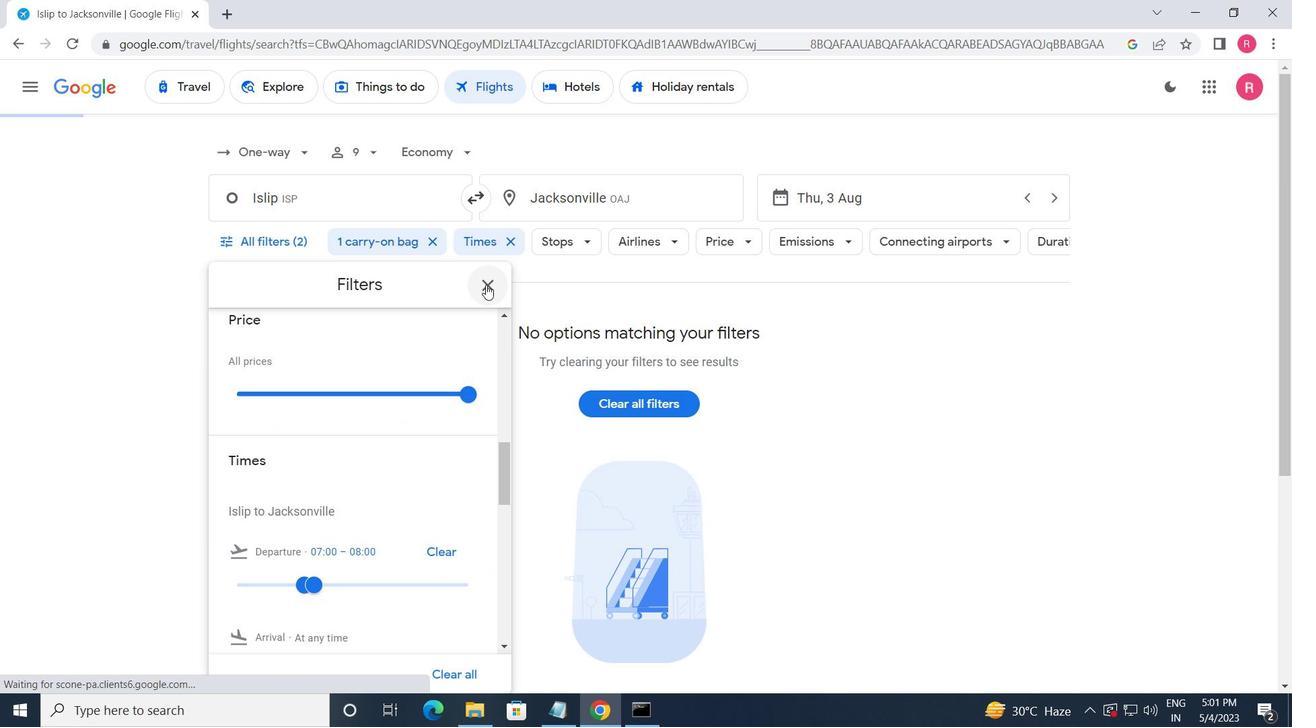 
Action: Mouse moved to (480, 284)
Screenshot: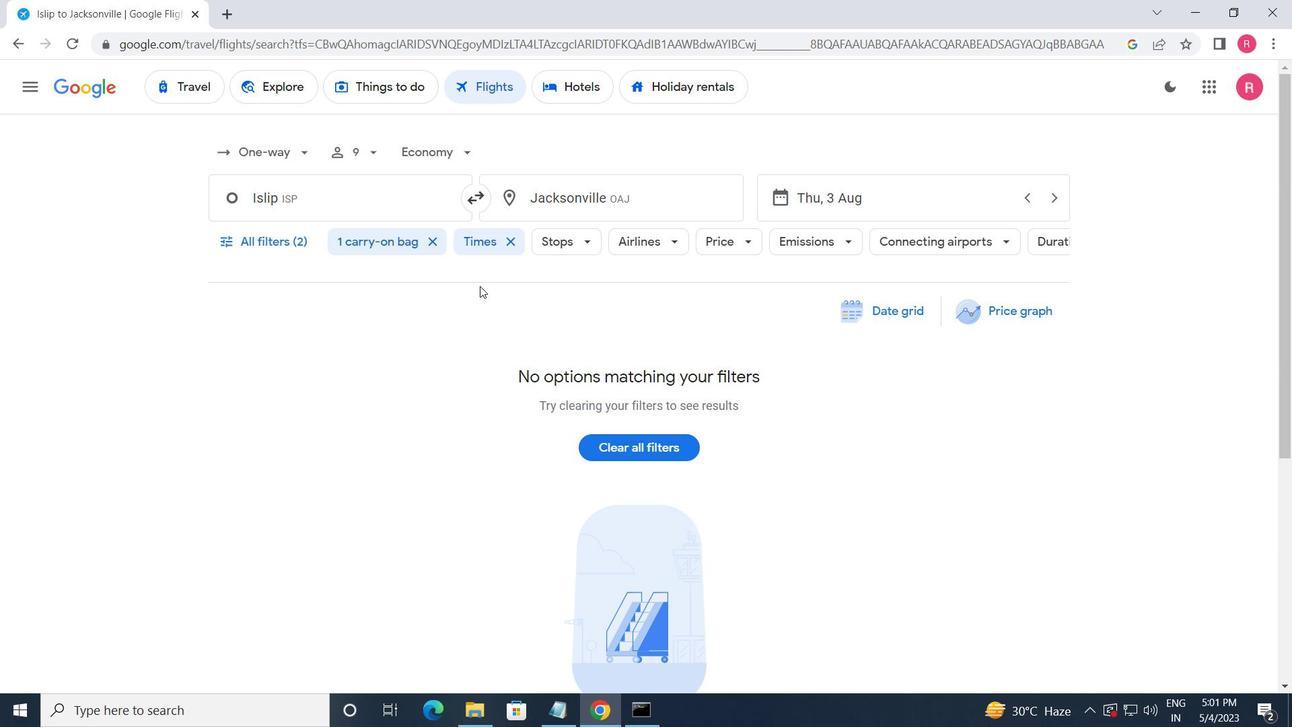 
